 Task: Find connections with filter location Beersel with filter topic #ONOwith filter profile language German with filter current company Mahindra Finance with filter school AHMEDABAD jobs with filter industry Cosmetology and Barber Schools with filter service category Wealth Management with filter keywords title Office Manager
Action: Mouse moved to (508, 94)
Screenshot: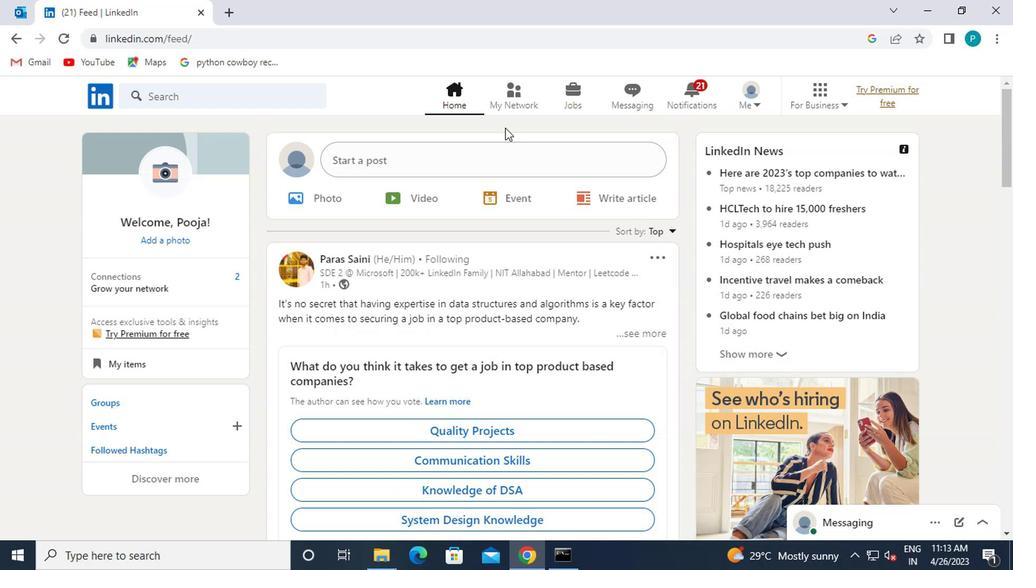 
Action: Mouse pressed left at (508, 94)
Screenshot: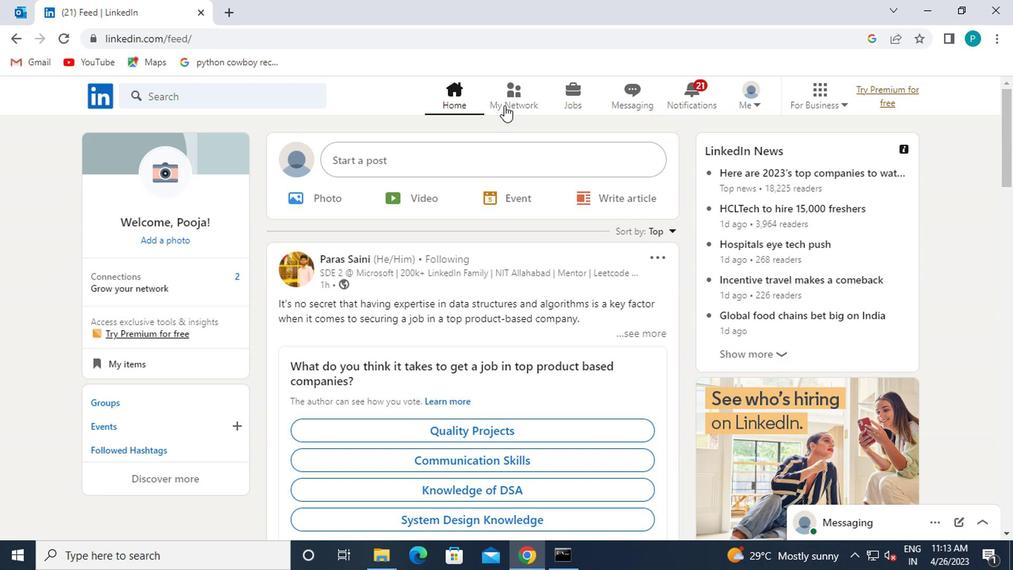
Action: Mouse moved to (168, 188)
Screenshot: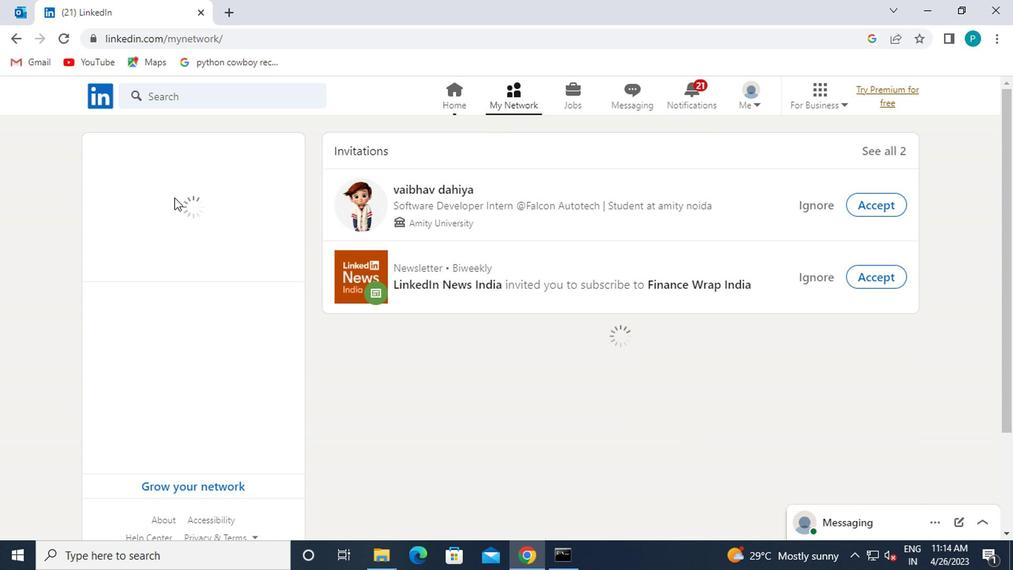 
Action: Mouse pressed left at (168, 188)
Screenshot: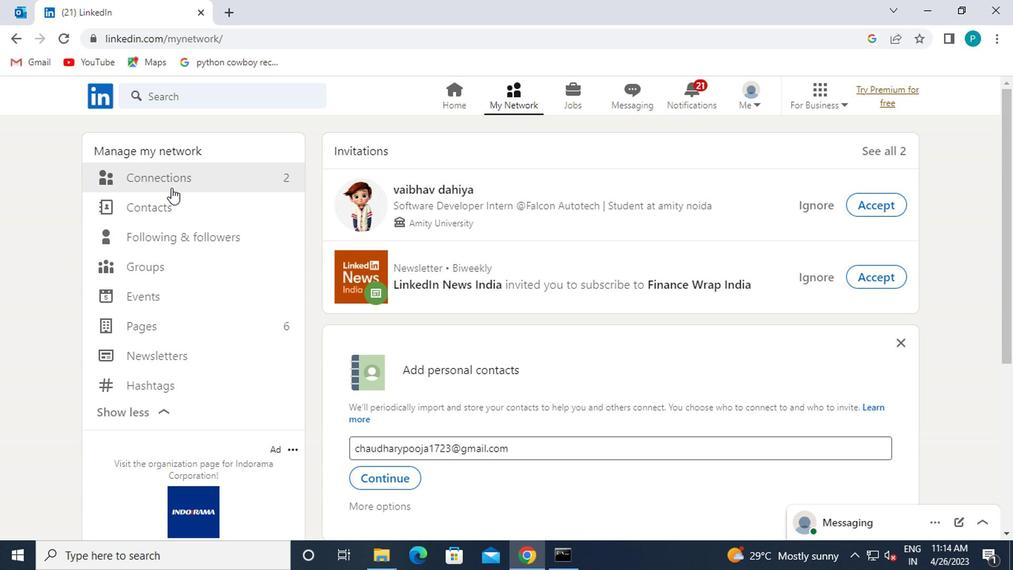 
Action: Mouse moved to (168, 182)
Screenshot: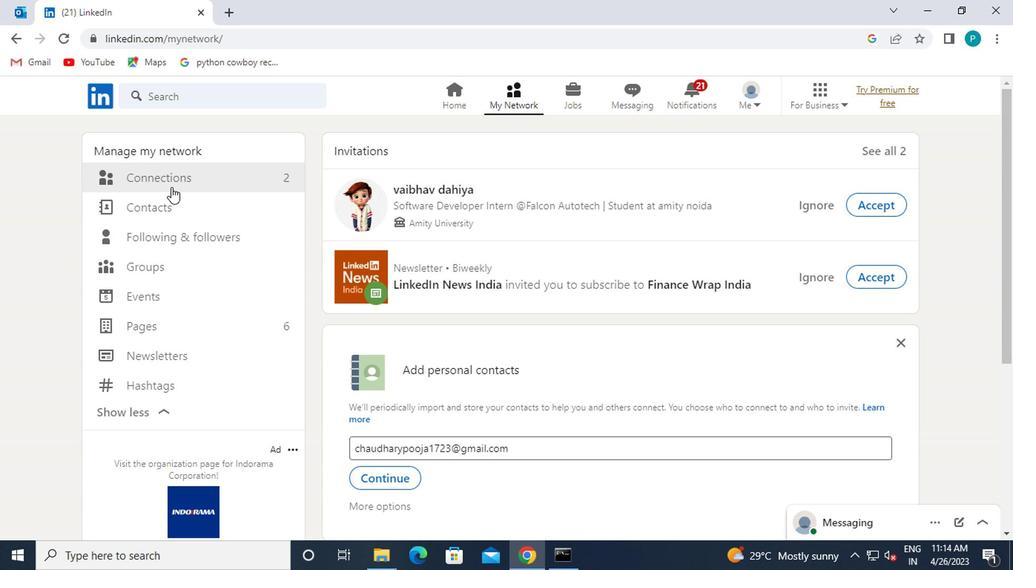 
Action: Mouse pressed left at (168, 182)
Screenshot: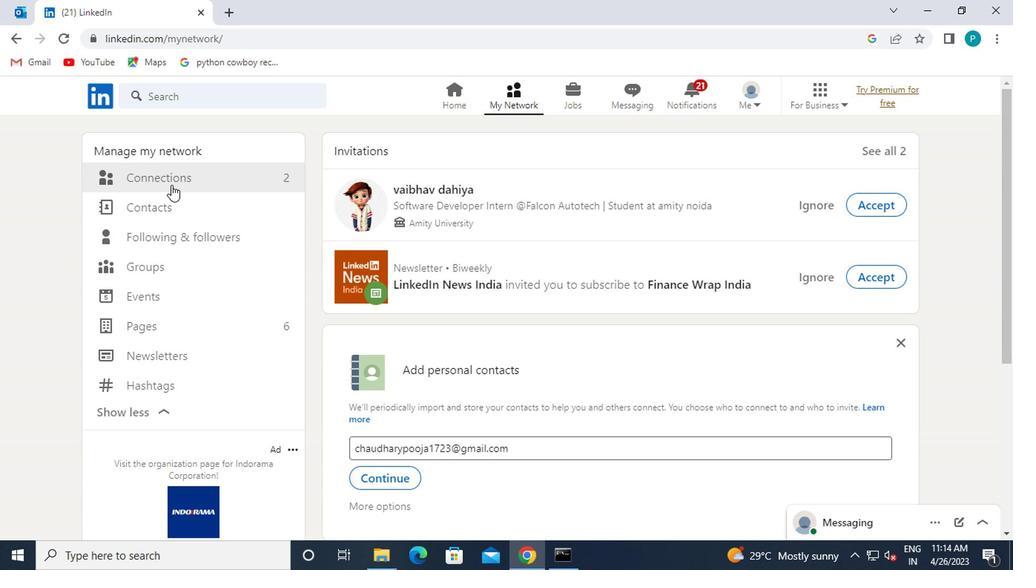 
Action: Mouse pressed left at (168, 182)
Screenshot: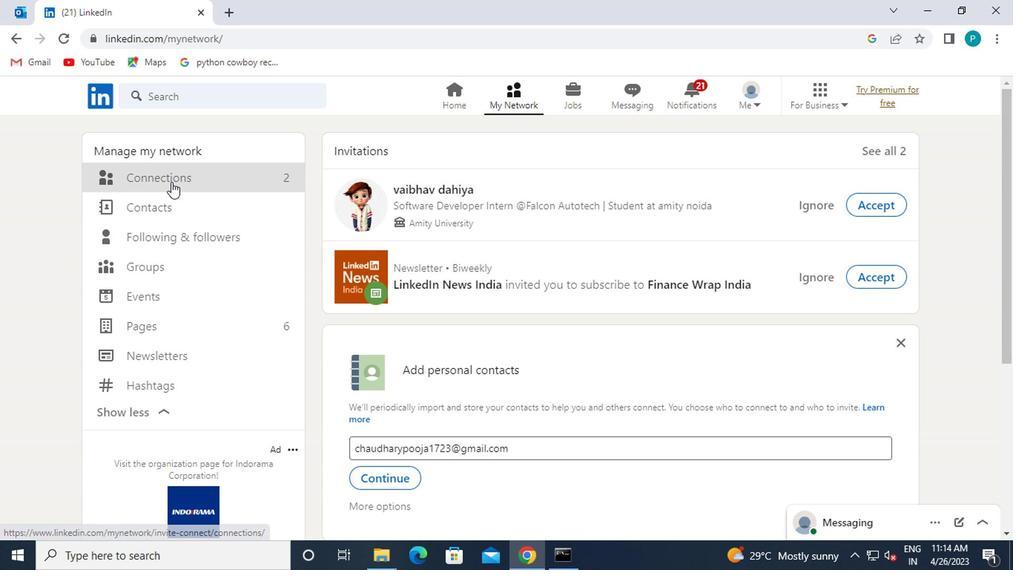 
Action: Mouse moved to (260, 174)
Screenshot: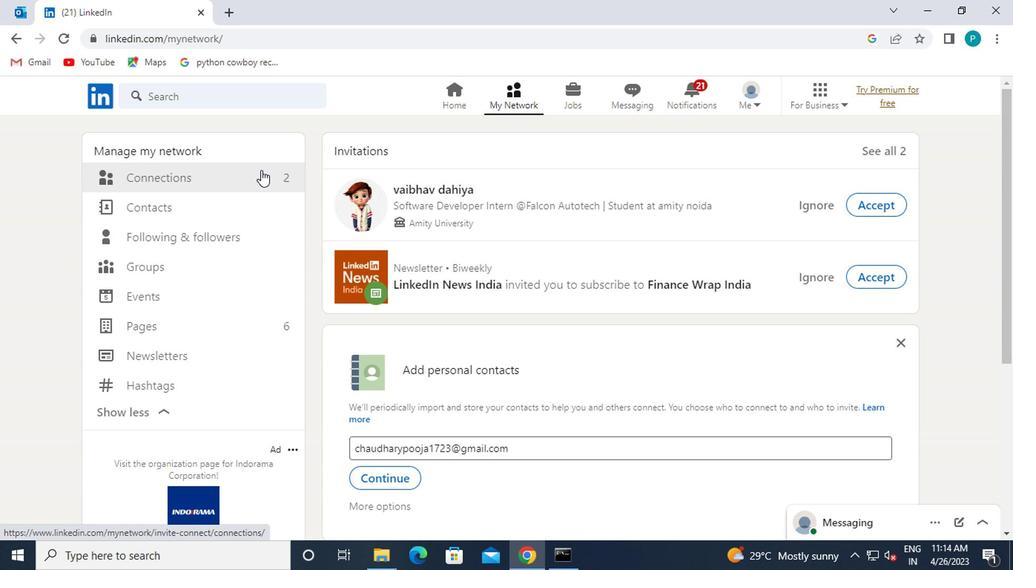 
Action: Mouse pressed left at (260, 174)
Screenshot: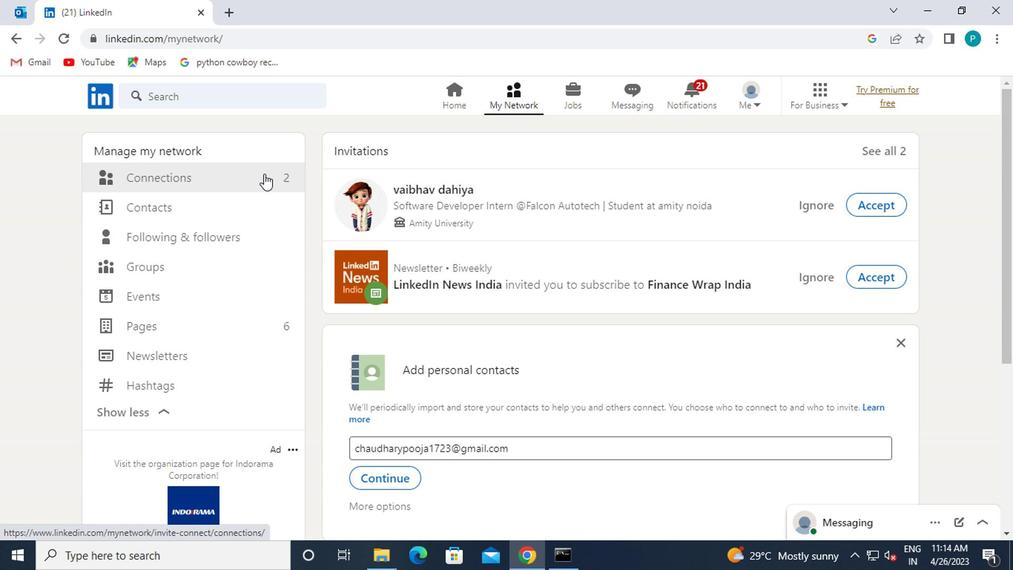 
Action: Mouse pressed left at (260, 174)
Screenshot: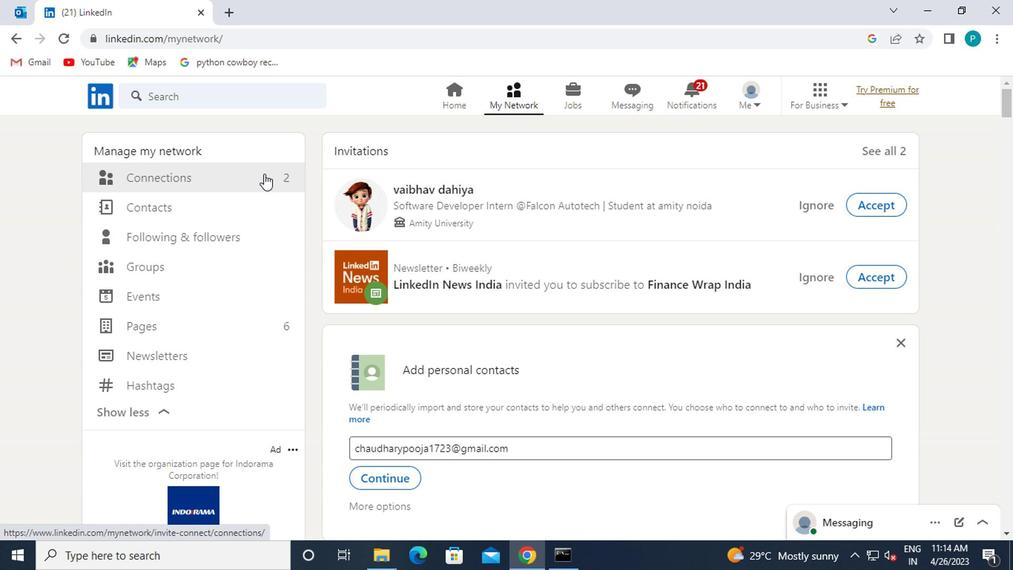 
Action: Mouse moved to (622, 182)
Screenshot: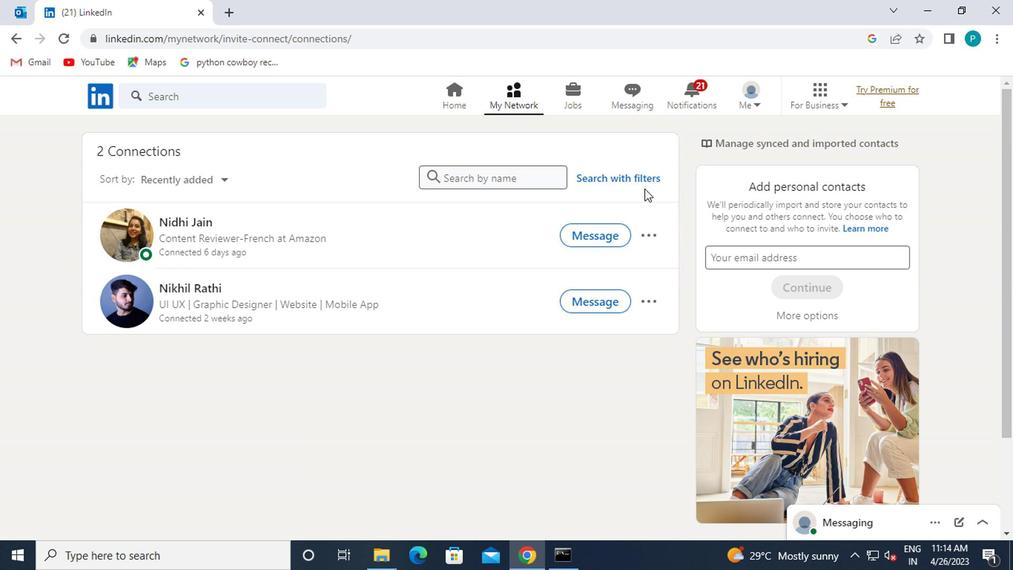 
Action: Mouse pressed left at (622, 182)
Screenshot: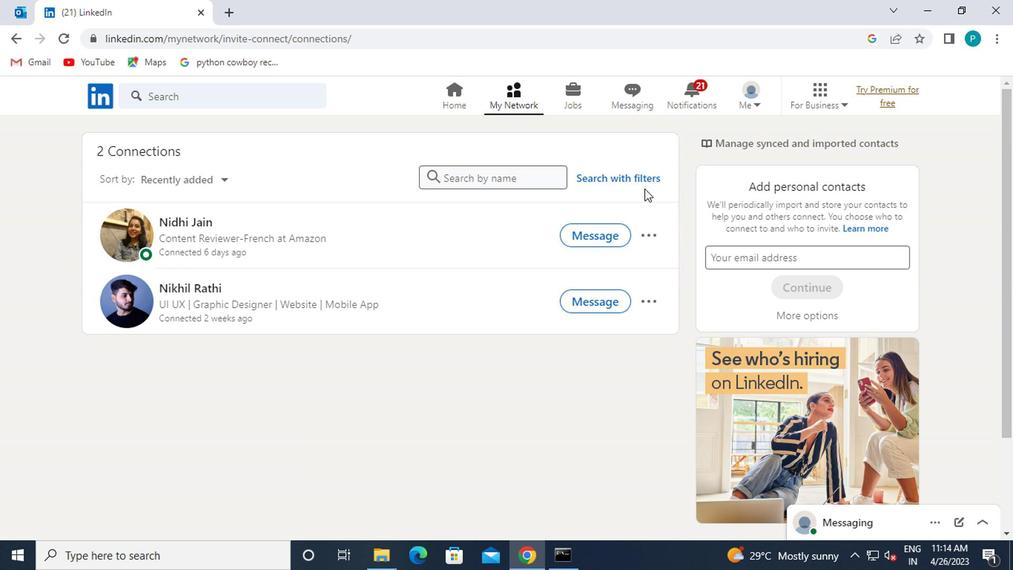 
Action: Mouse moved to (500, 142)
Screenshot: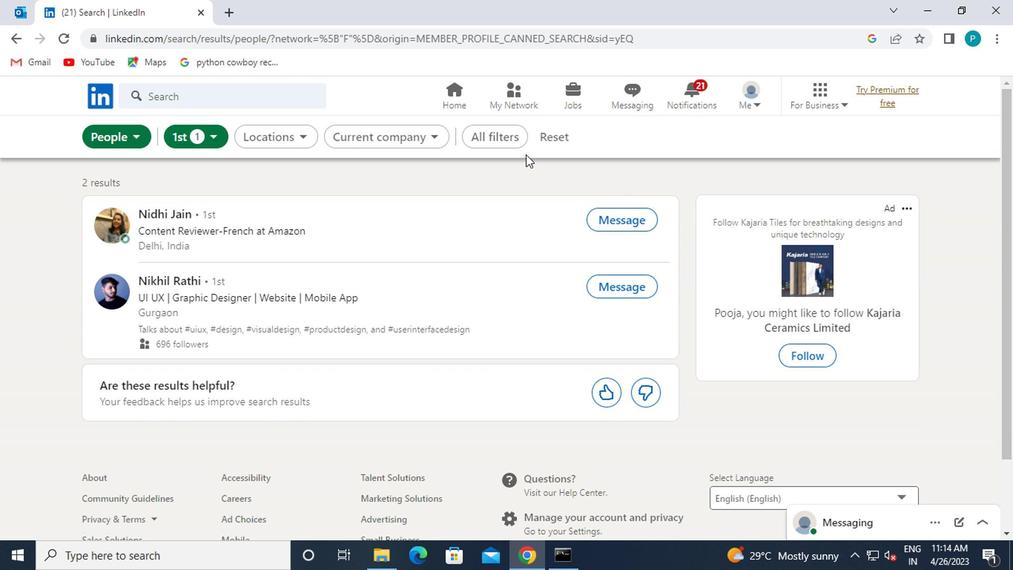 
Action: Mouse pressed left at (500, 142)
Screenshot: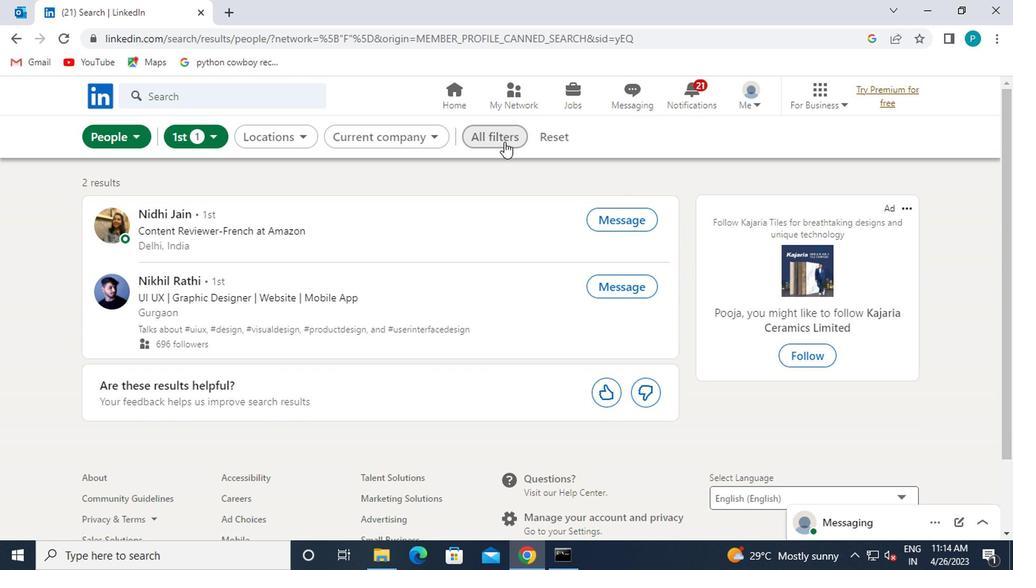 
Action: Mouse moved to (715, 293)
Screenshot: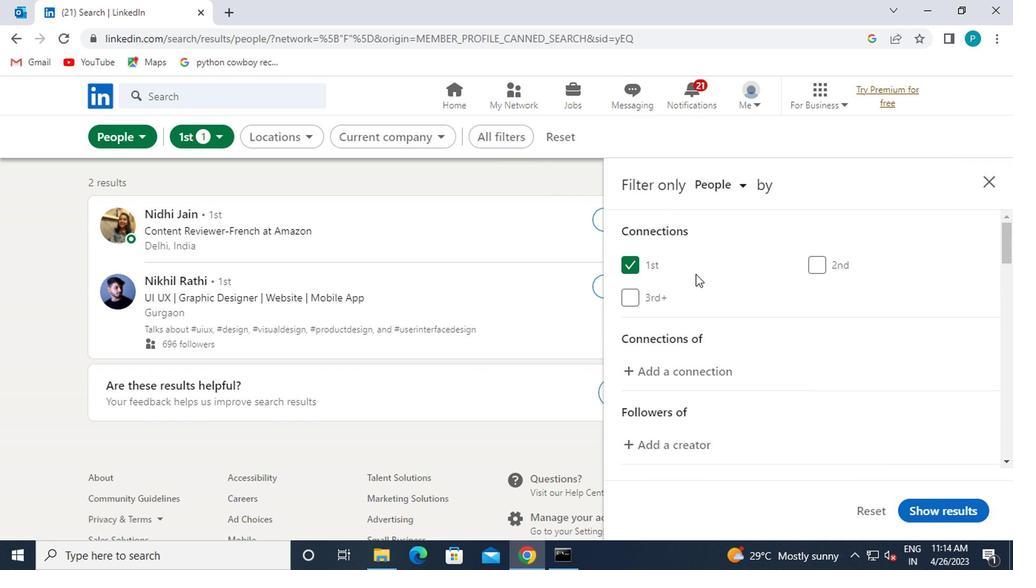 
Action: Mouse scrolled (715, 292) with delta (0, -1)
Screenshot: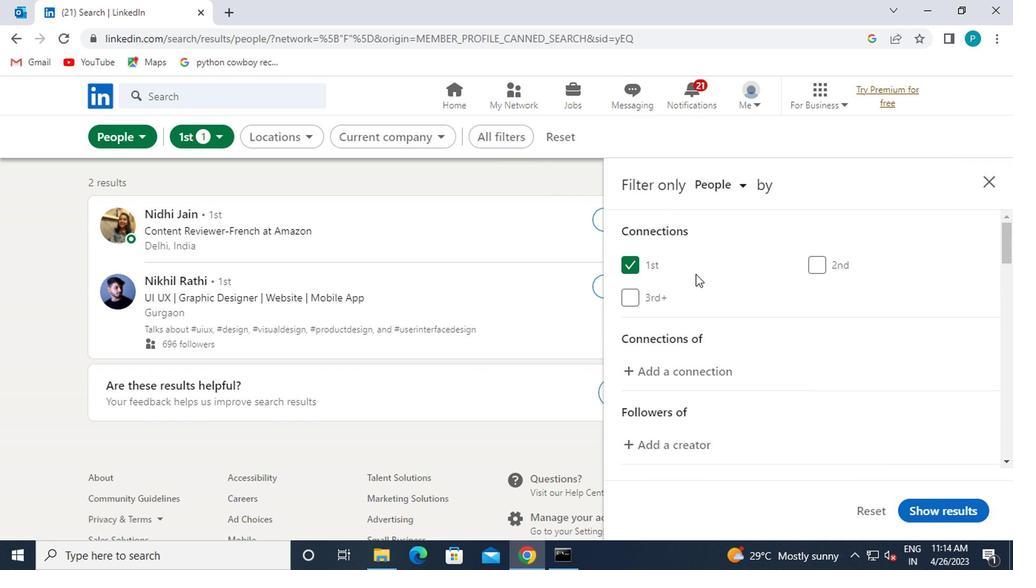 
Action: Mouse moved to (715, 294)
Screenshot: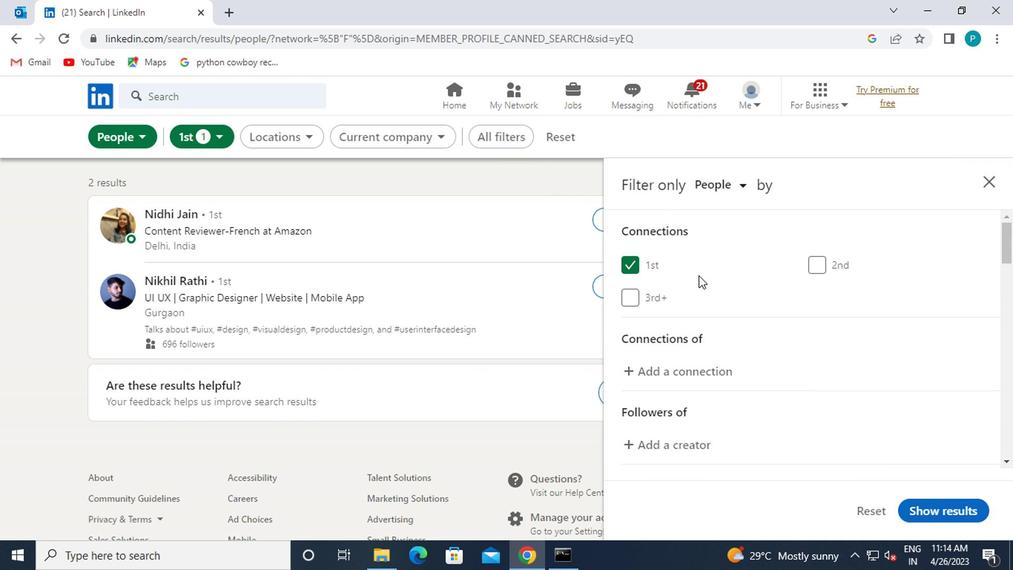 
Action: Mouse scrolled (715, 294) with delta (0, 0)
Screenshot: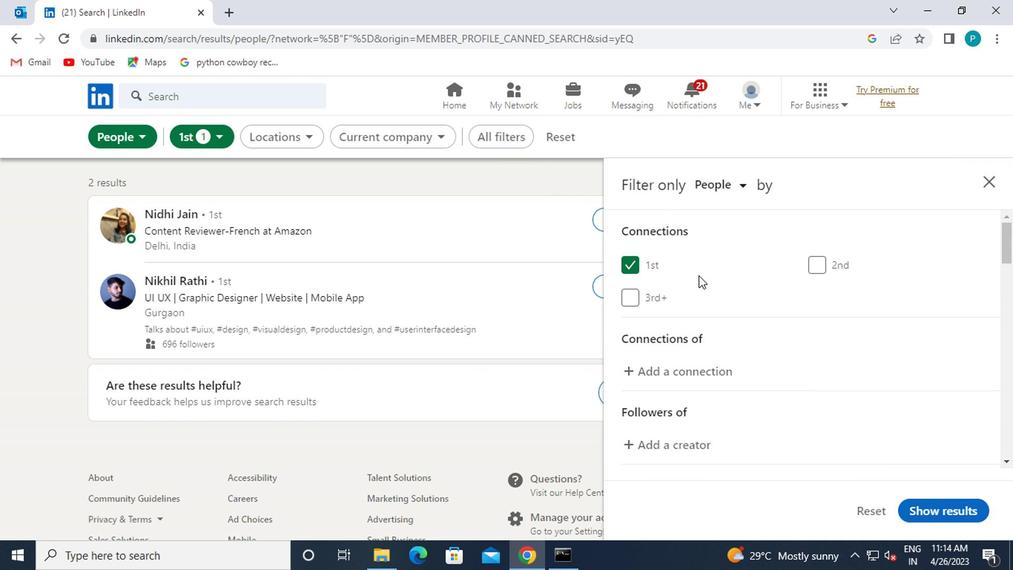 
Action: Mouse moved to (717, 298)
Screenshot: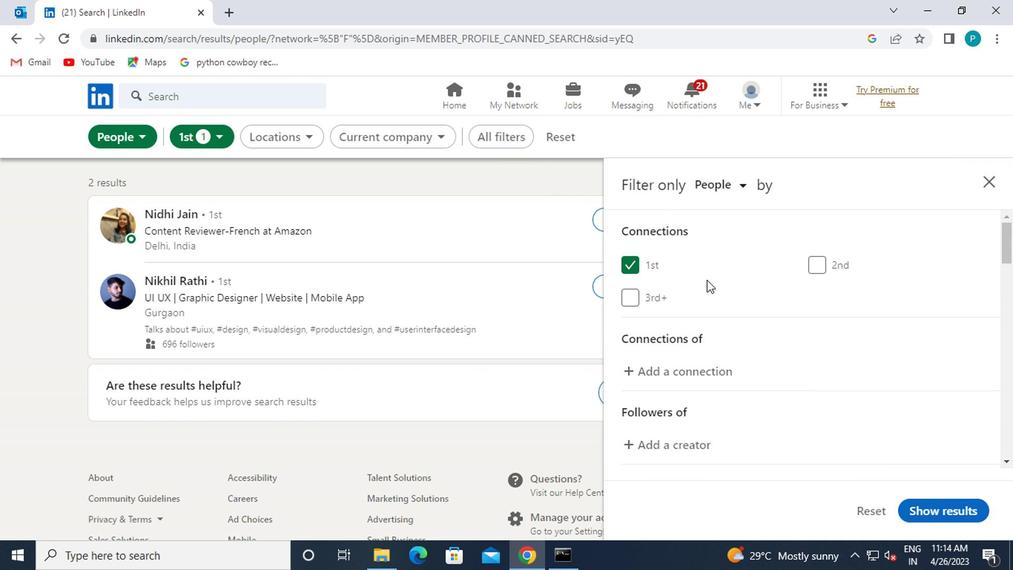 
Action: Mouse scrolled (717, 297) with delta (0, -1)
Screenshot: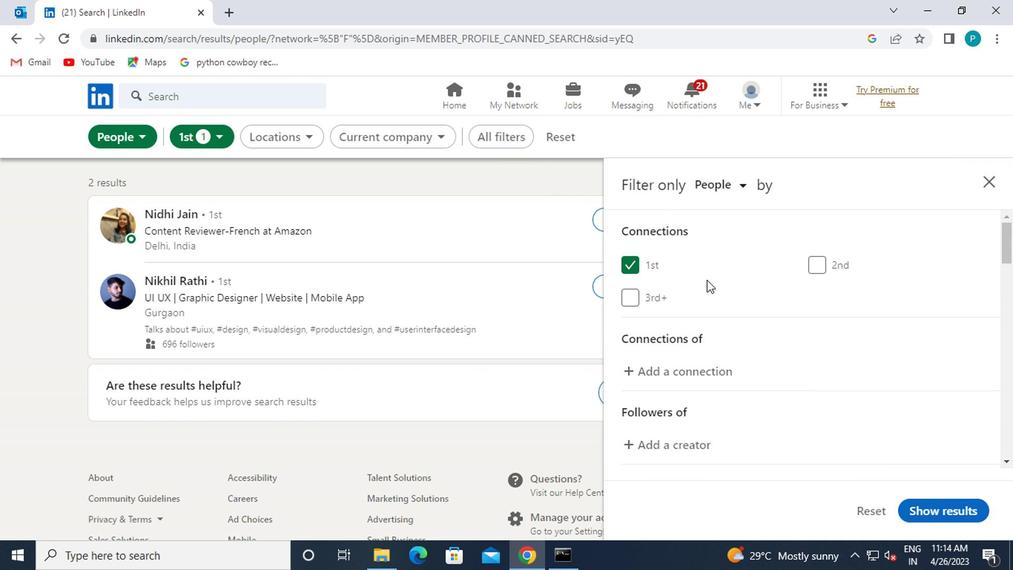 
Action: Mouse moved to (823, 353)
Screenshot: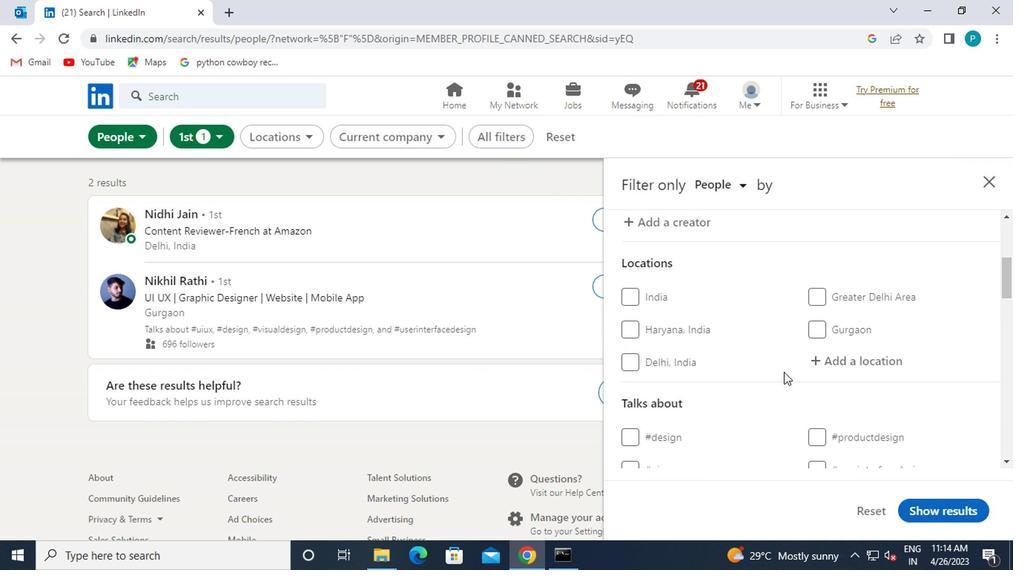 
Action: Mouse pressed left at (823, 353)
Screenshot: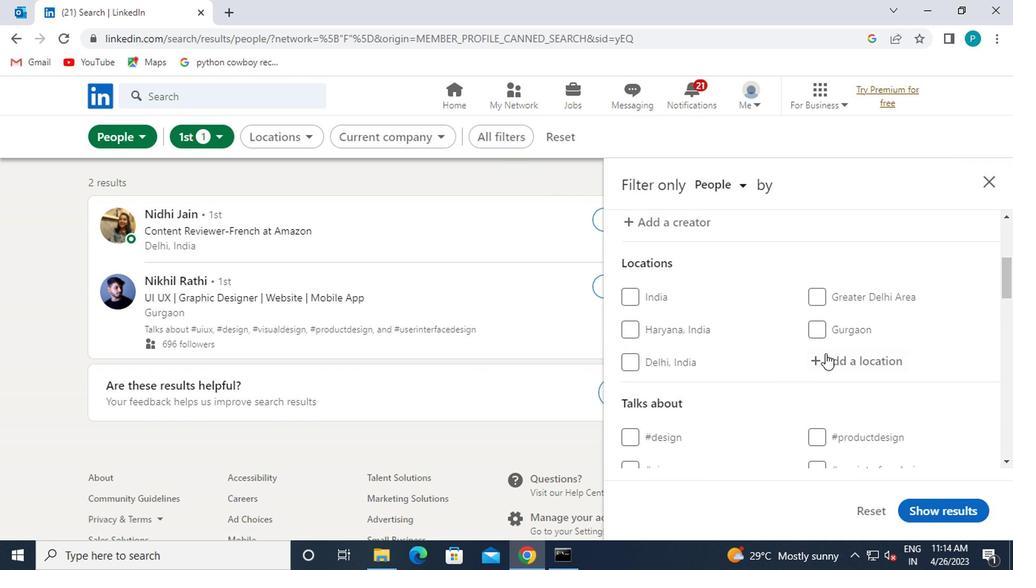 
Action: Mouse moved to (781, 363)
Screenshot: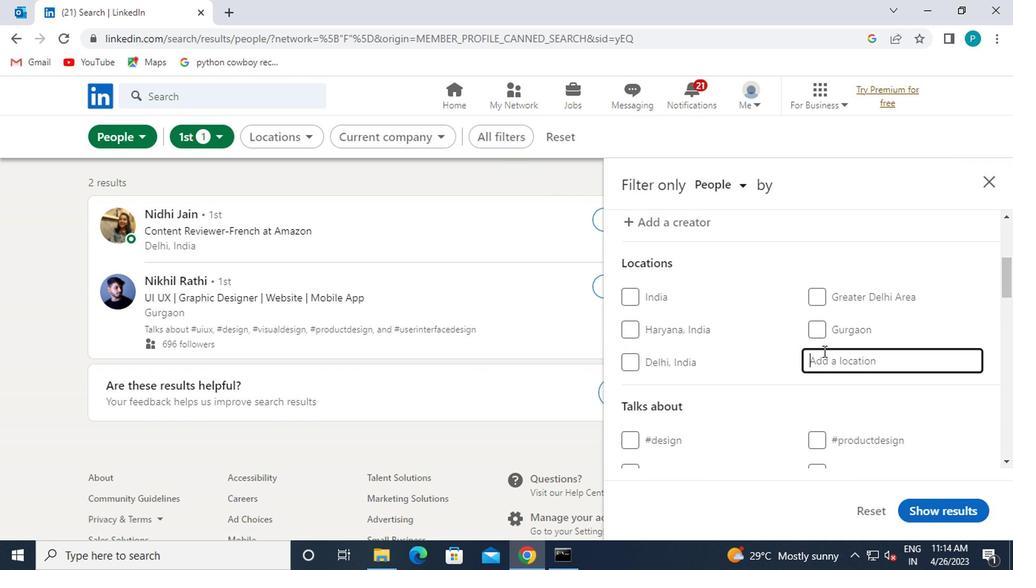 
Action: Key pressed <Key.caps_lock>b<Key.caps_lock>eersel
Screenshot: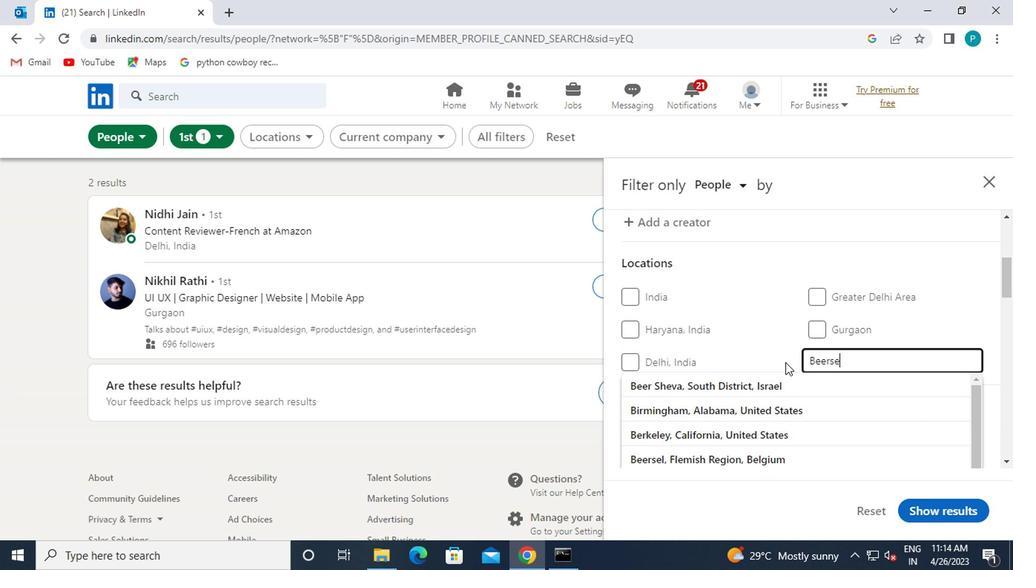
Action: Mouse moved to (774, 368)
Screenshot: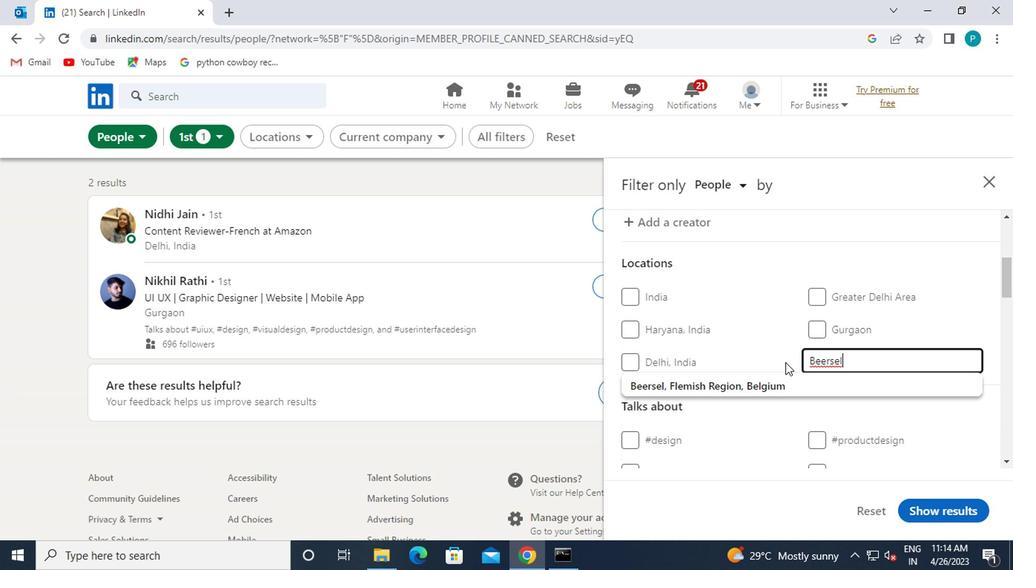
Action: Key pressed <Key.enter>
Screenshot: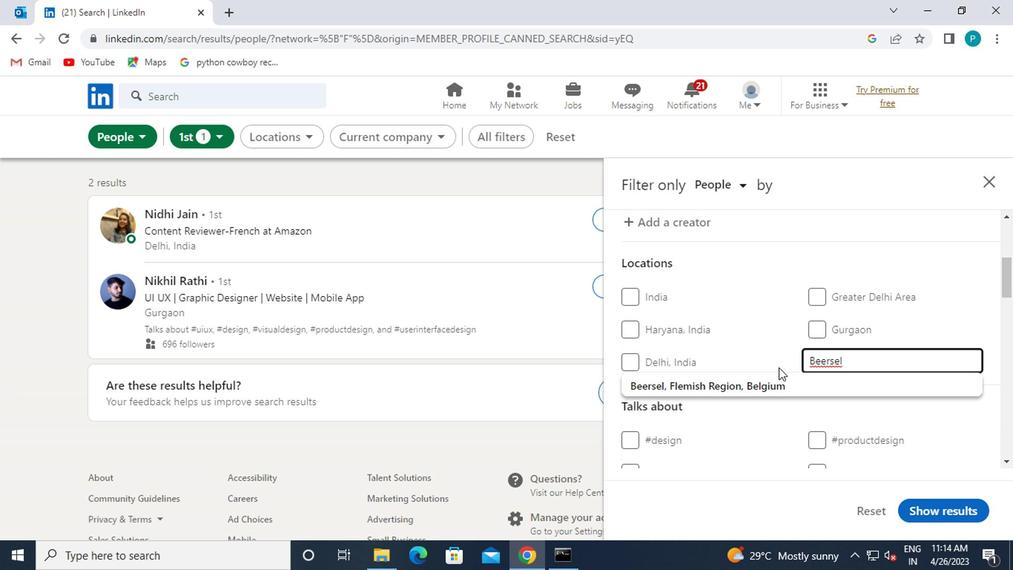 
Action: Mouse moved to (774, 368)
Screenshot: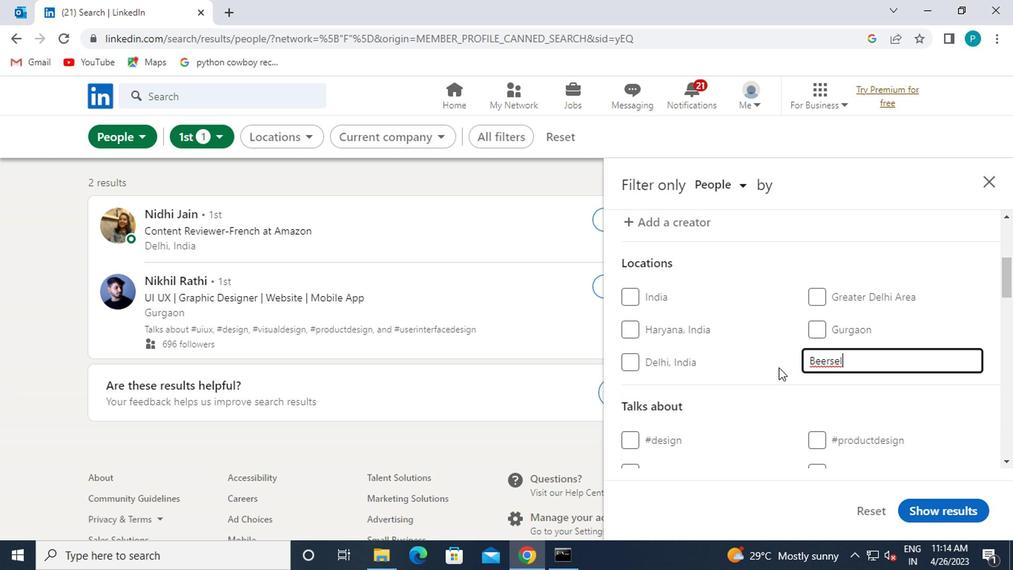 
Action: Mouse scrolled (774, 368) with delta (0, 0)
Screenshot: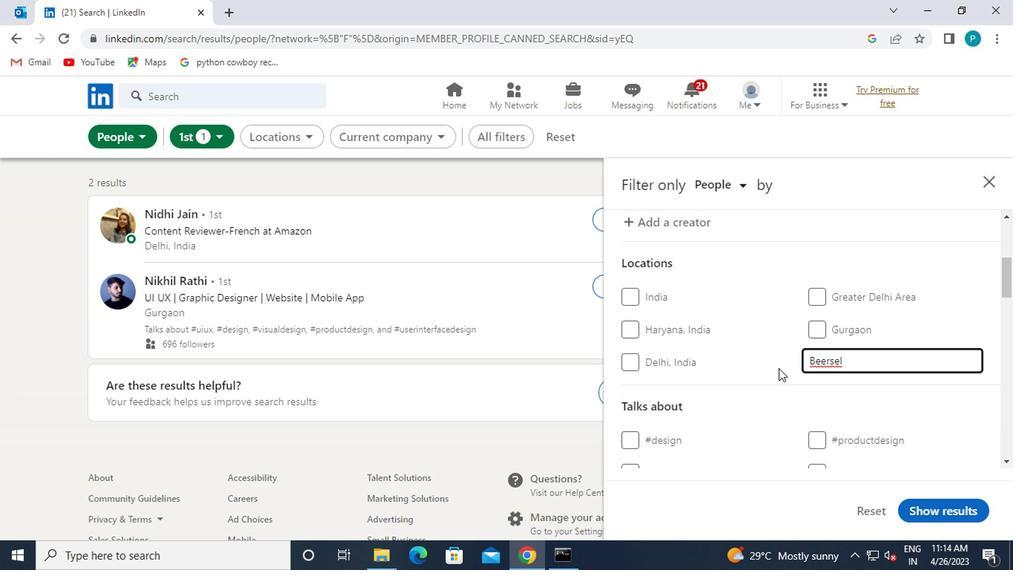 
Action: Mouse scrolled (774, 368) with delta (0, 0)
Screenshot: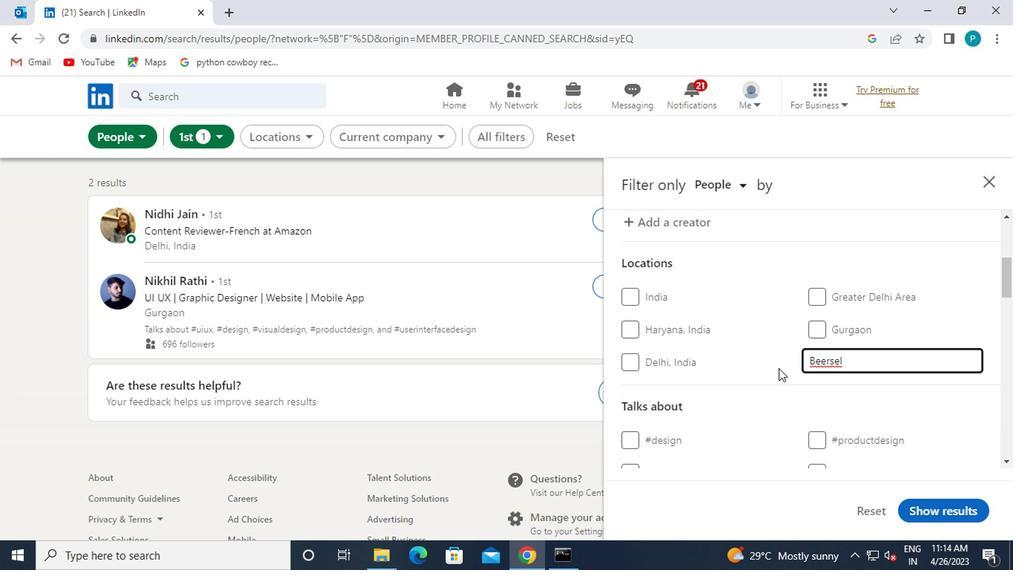 
Action: Mouse moved to (774, 368)
Screenshot: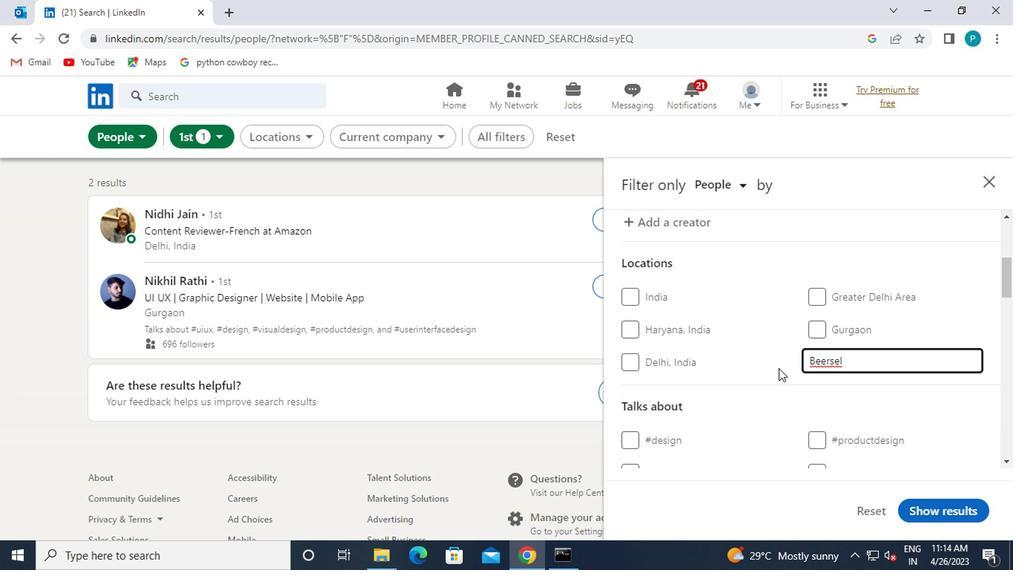 
Action: Mouse scrolled (774, 368) with delta (0, 0)
Screenshot: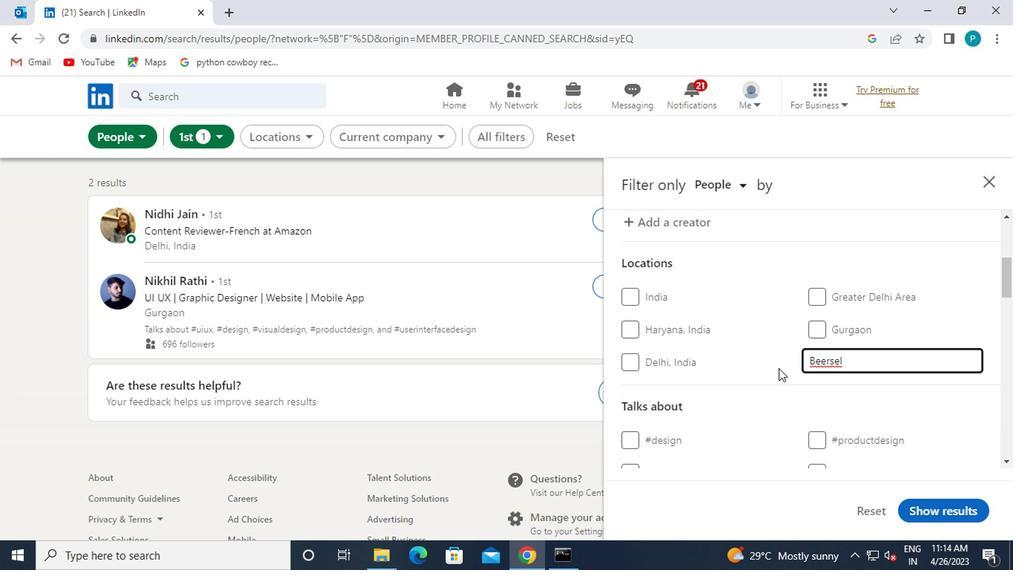 
Action: Mouse moved to (818, 295)
Screenshot: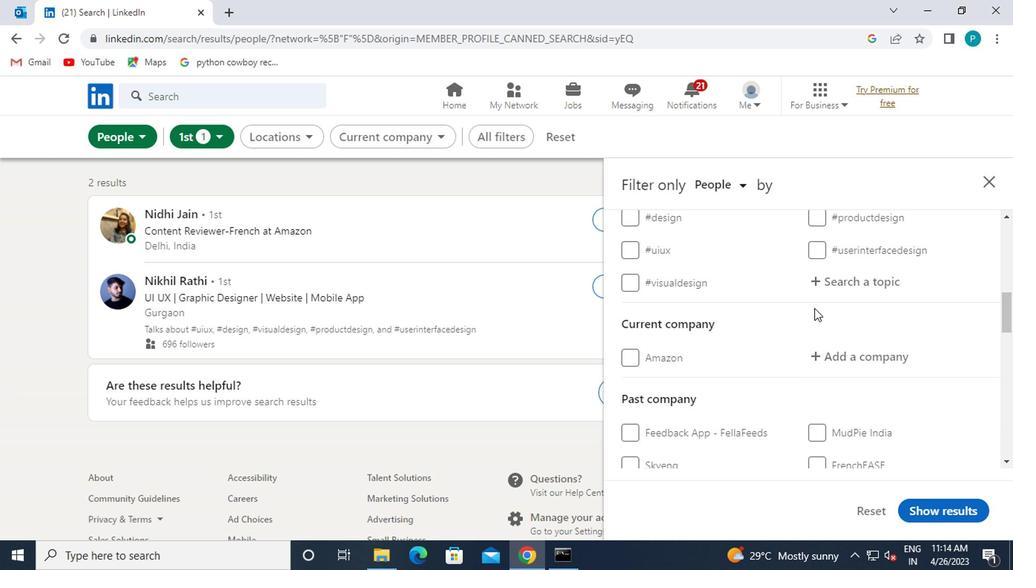
Action: Mouse pressed left at (818, 295)
Screenshot: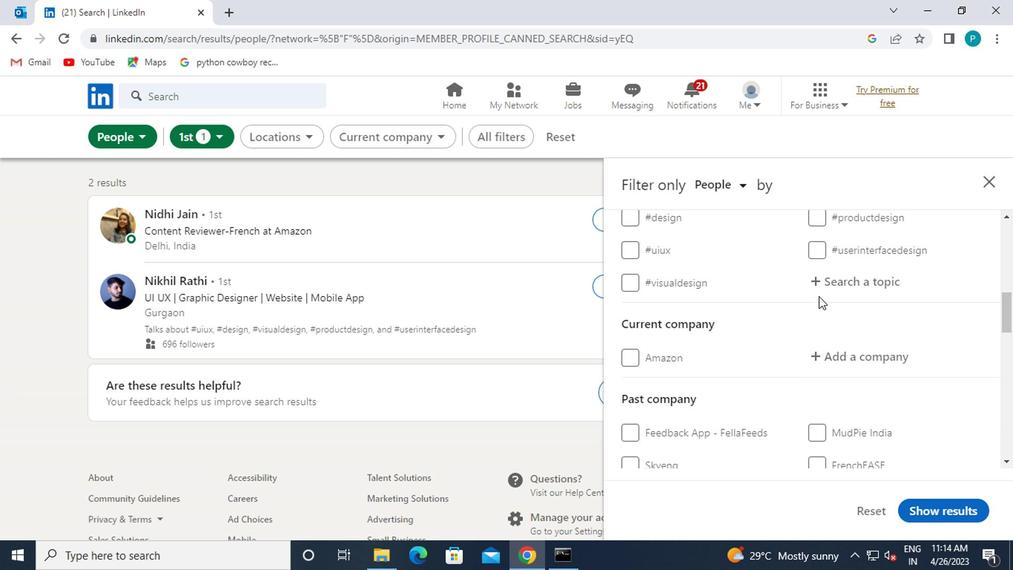 
Action: Mouse moved to (818, 288)
Screenshot: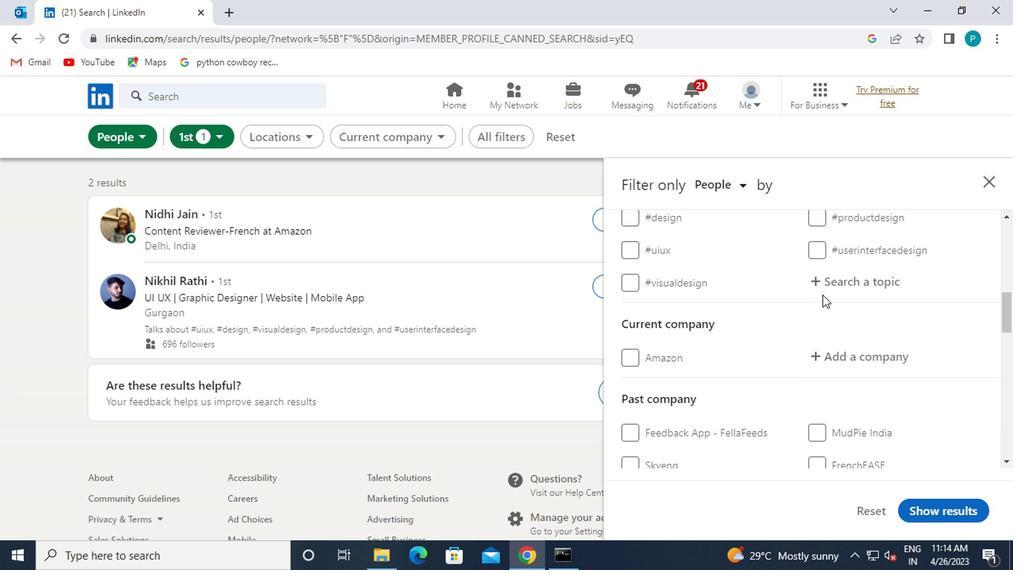 
Action: Mouse pressed left at (818, 288)
Screenshot: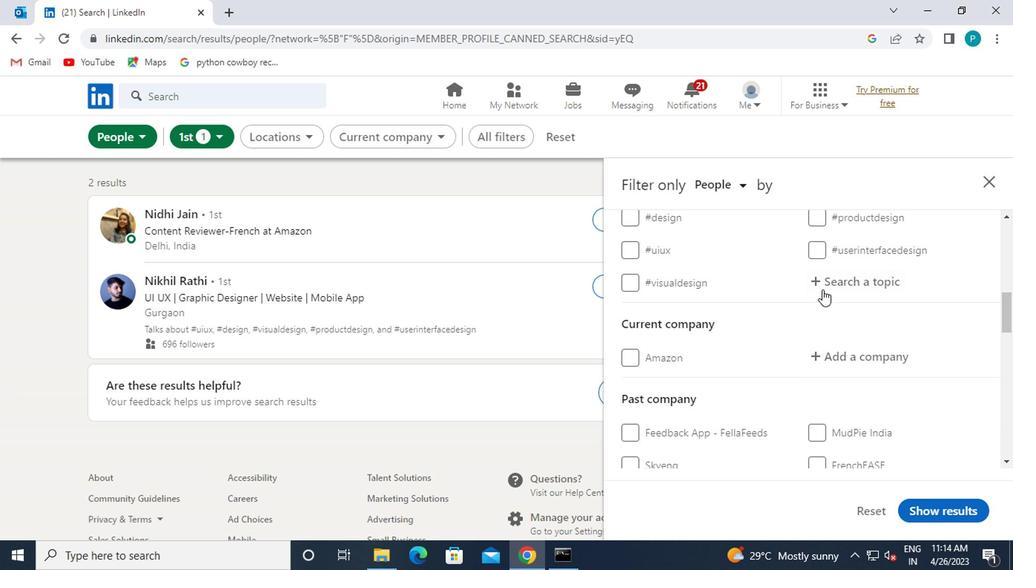 
Action: Mouse moved to (814, 289)
Screenshot: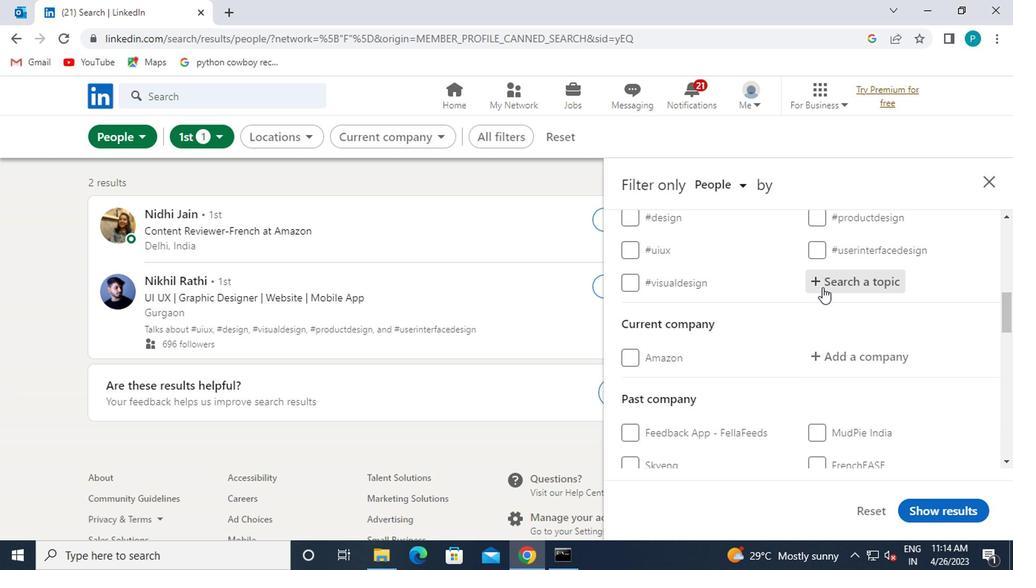 
Action: Key pressed <Key.shift><Key.shift><Key.shift>#<Key.caps_lock>O<Key.caps_lock><Key.caps_lock>NO
Screenshot: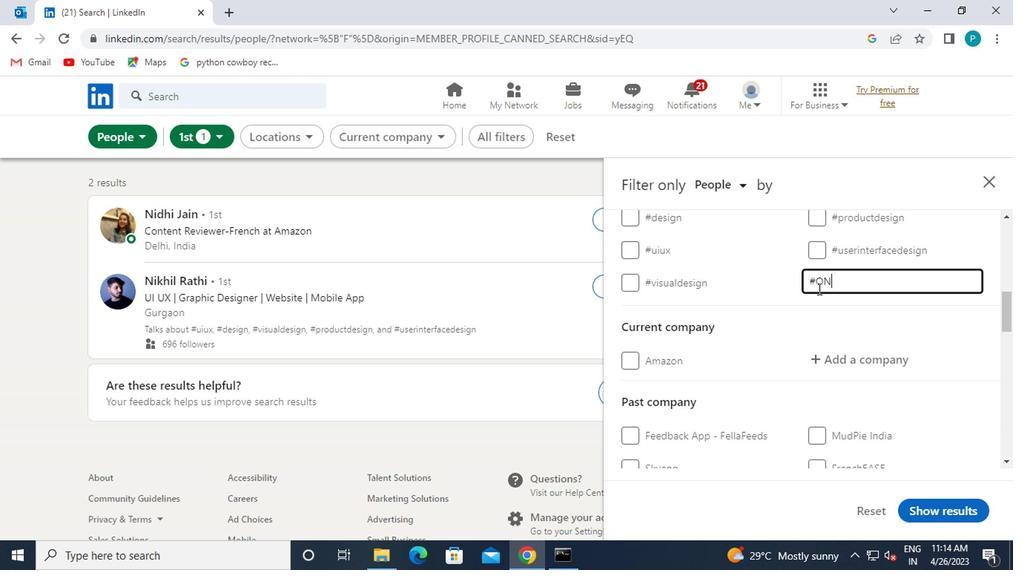 
Action: Mouse moved to (778, 304)
Screenshot: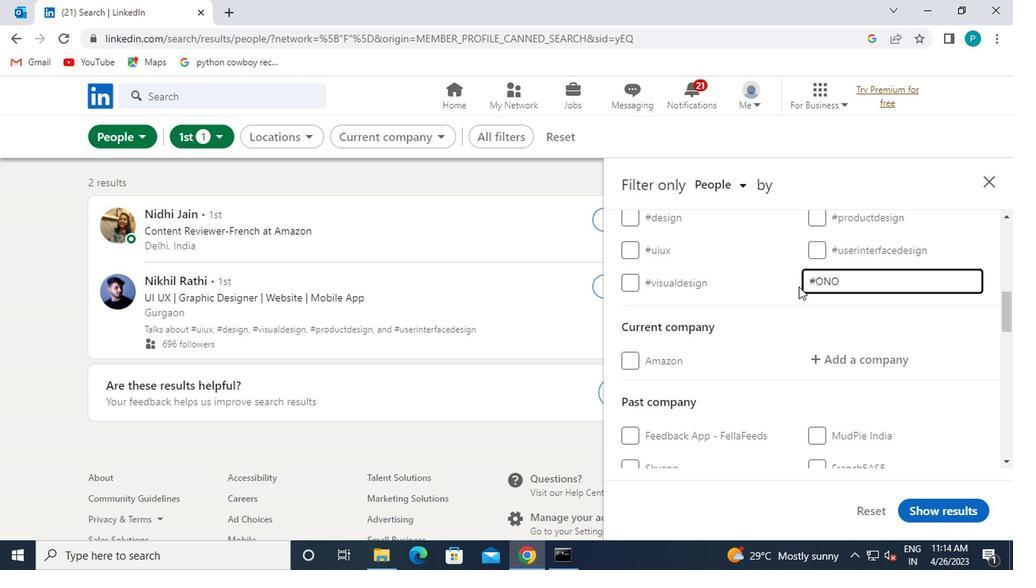 
Action: Mouse scrolled (778, 303) with delta (0, -1)
Screenshot: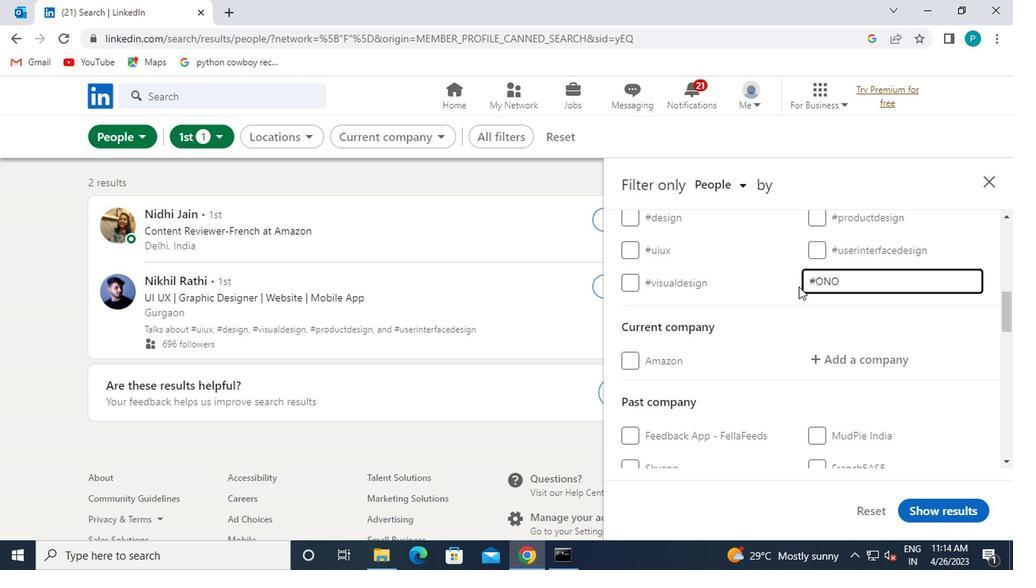 
Action: Mouse moved to (778, 306)
Screenshot: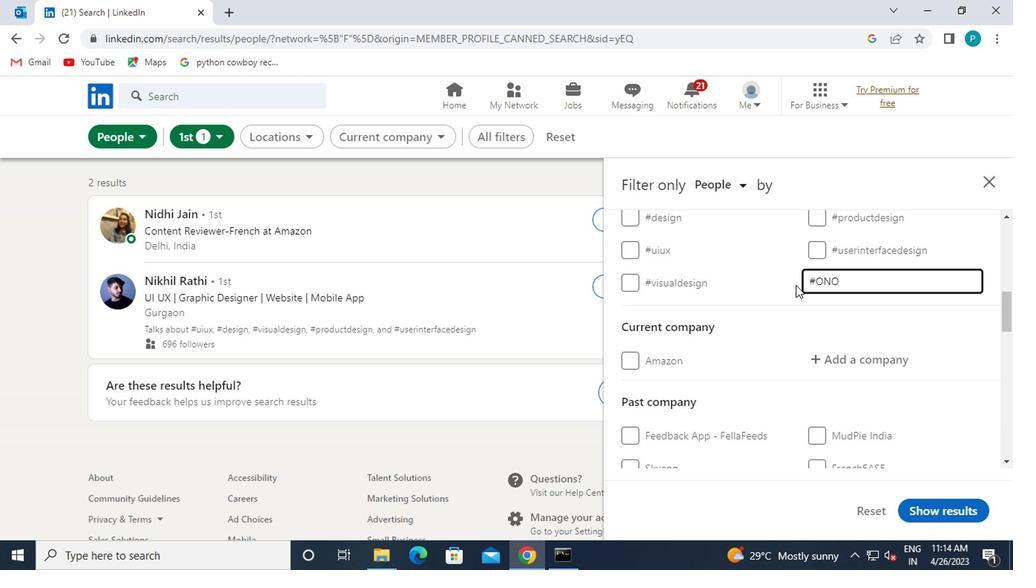 
Action: Mouse scrolled (778, 305) with delta (0, -1)
Screenshot: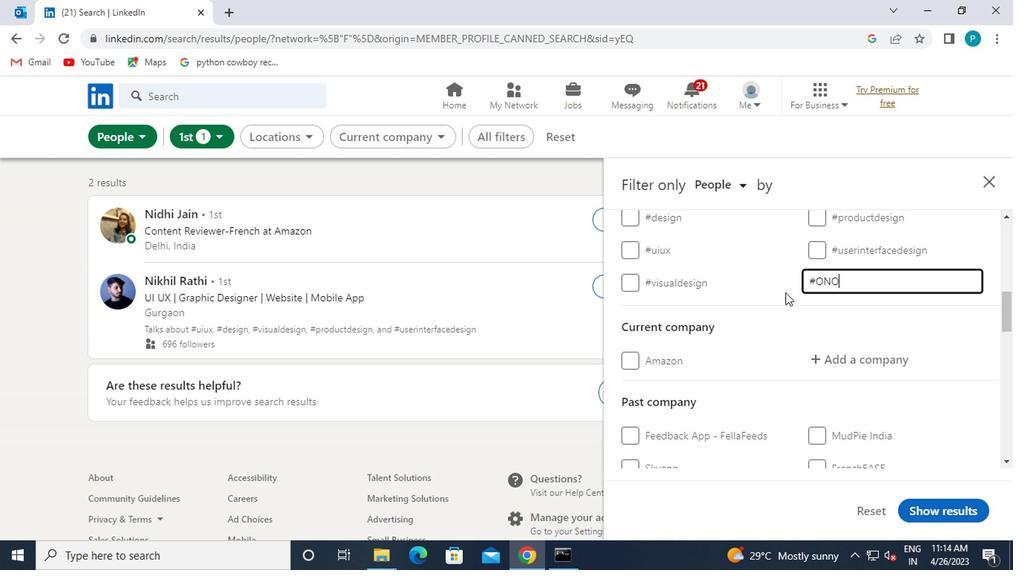 
Action: Mouse moved to (801, 324)
Screenshot: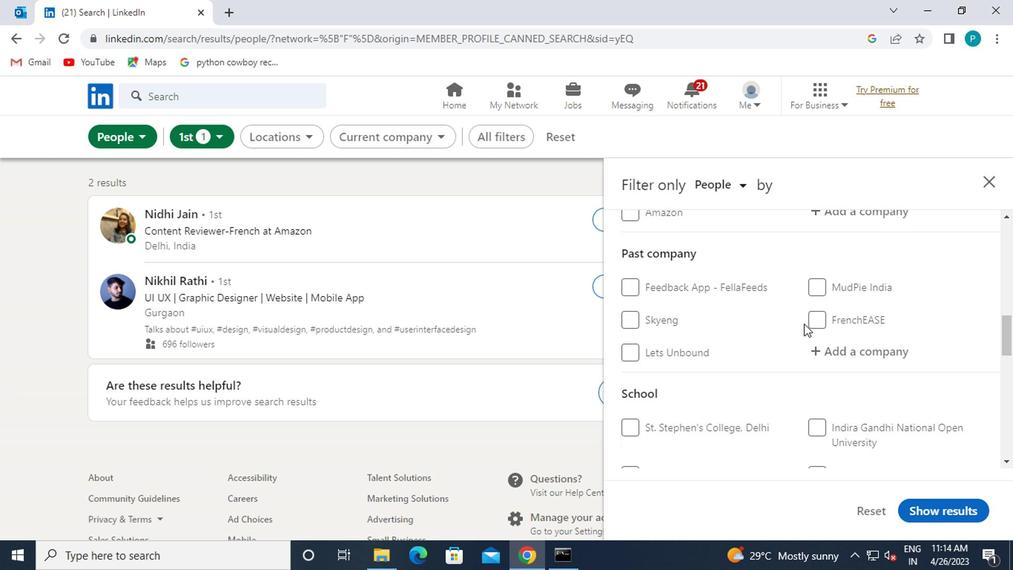 
Action: Mouse scrolled (801, 325) with delta (0, 0)
Screenshot: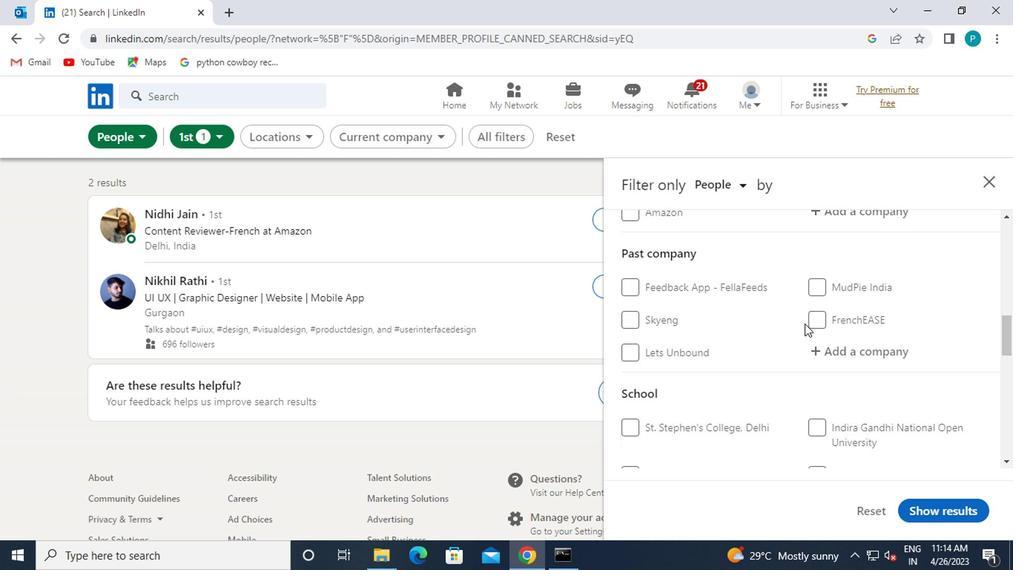 
Action: Mouse moved to (826, 293)
Screenshot: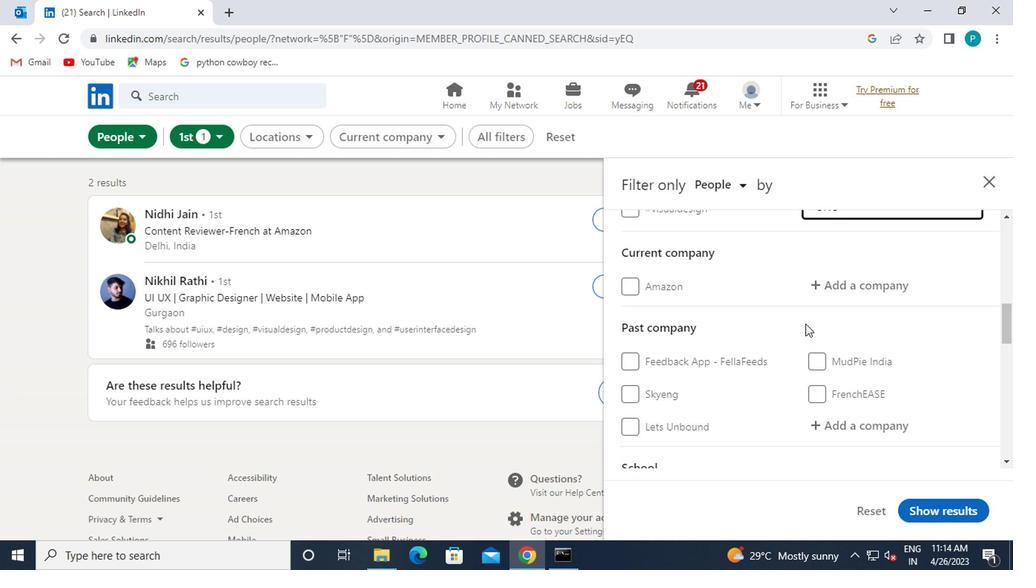 
Action: Mouse pressed left at (826, 293)
Screenshot: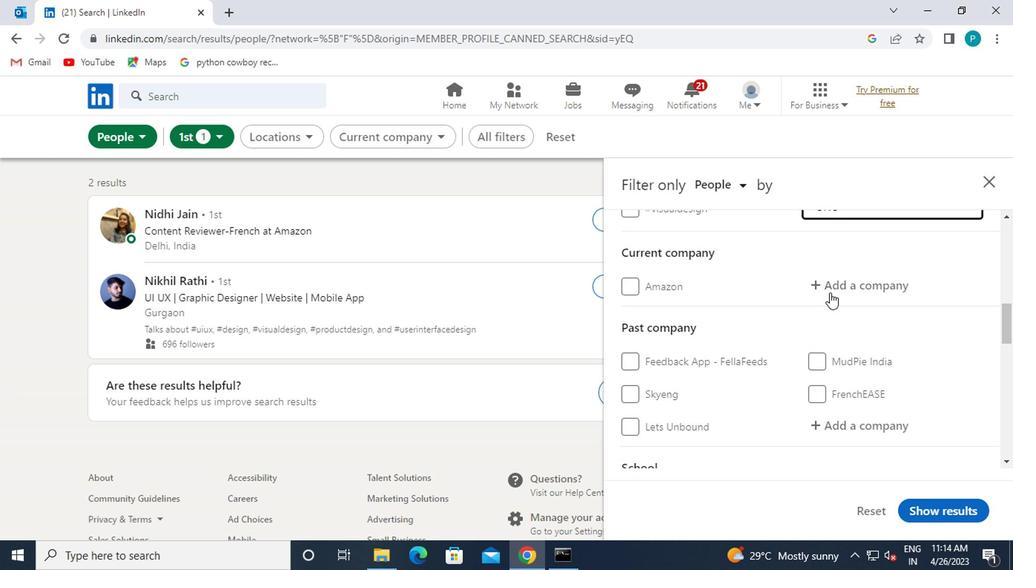 
Action: Mouse moved to (827, 295)
Screenshot: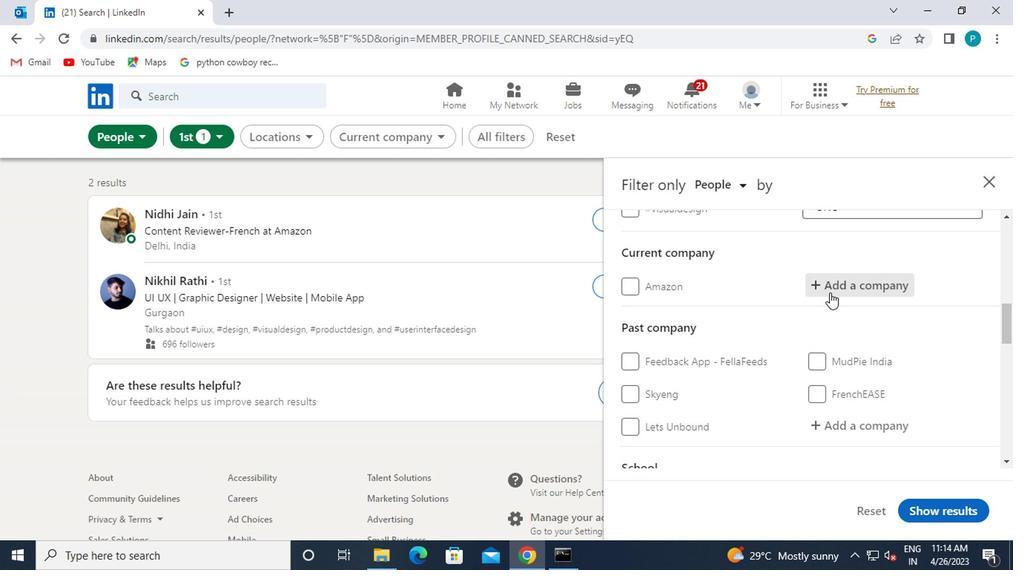 
Action: Key pressed MA<Key.backspace><Key.caps_lock>AHI
Screenshot: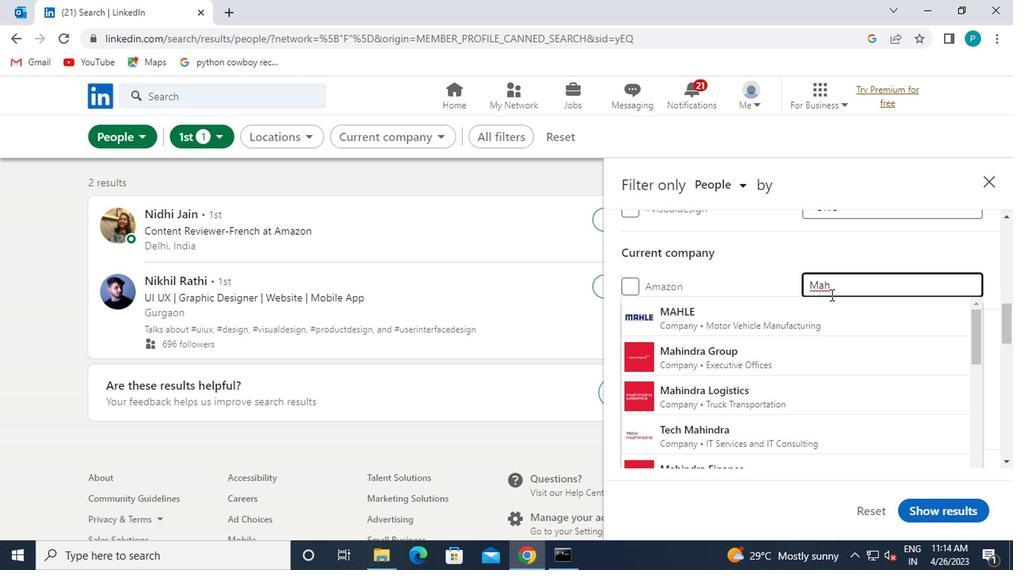 
Action: Mouse moved to (774, 429)
Screenshot: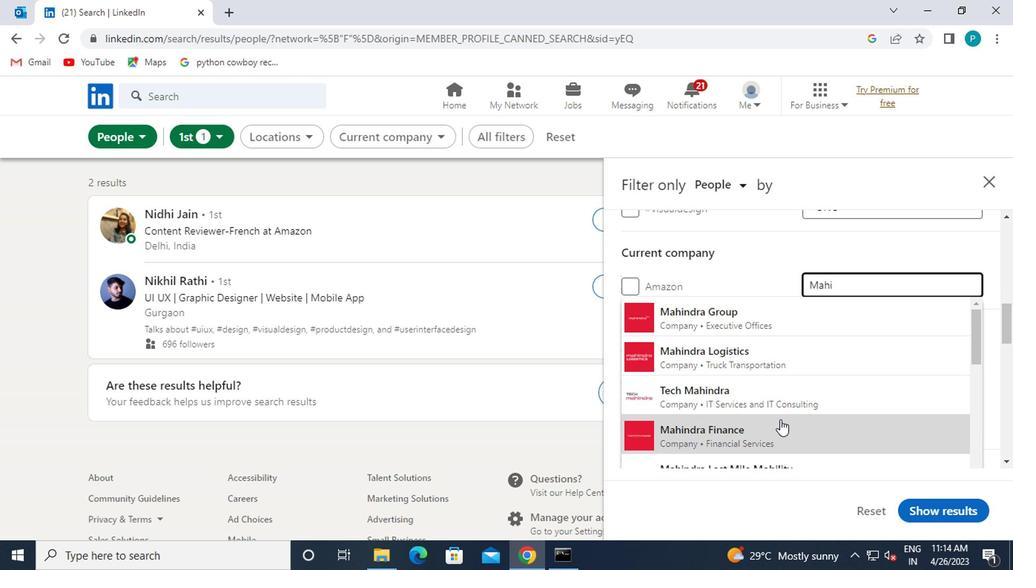 
Action: Mouse pressed left at (774, 429)
Screenshot: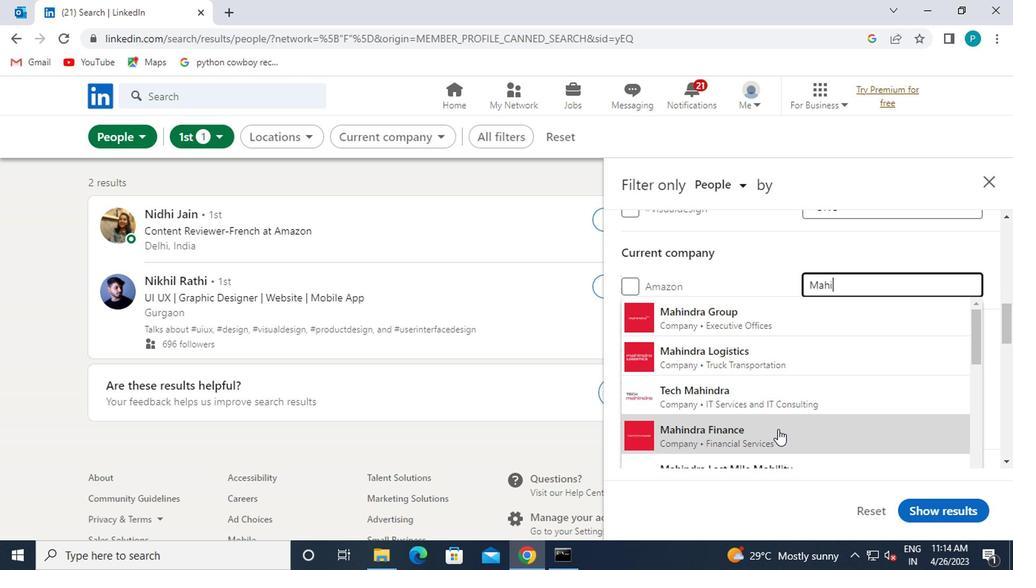 
Action: Mouse moved to (766, 412)
Screenshot: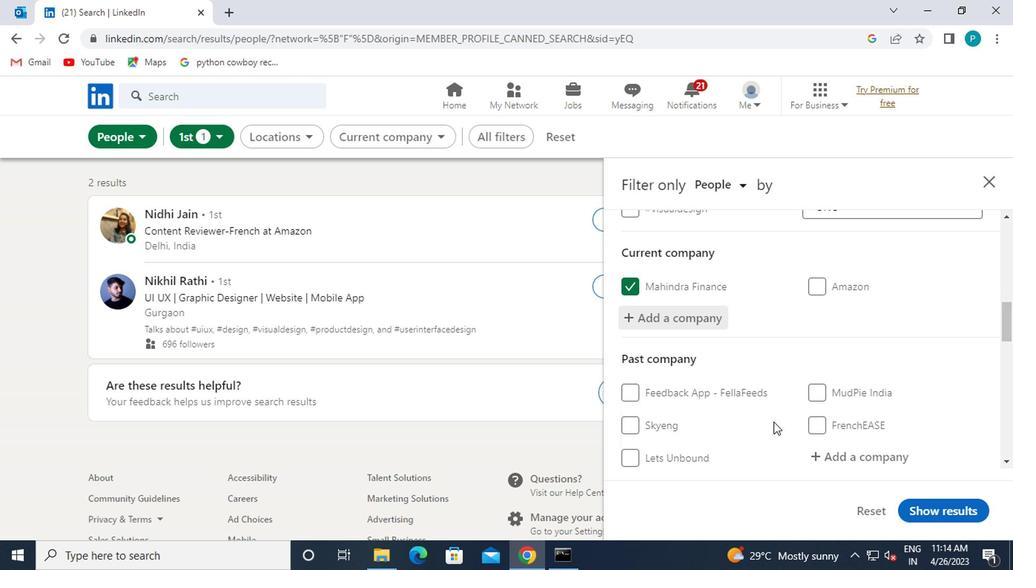 
Action: Mouse scrolled (766, 411) with delta (0, -1)
Screenshot: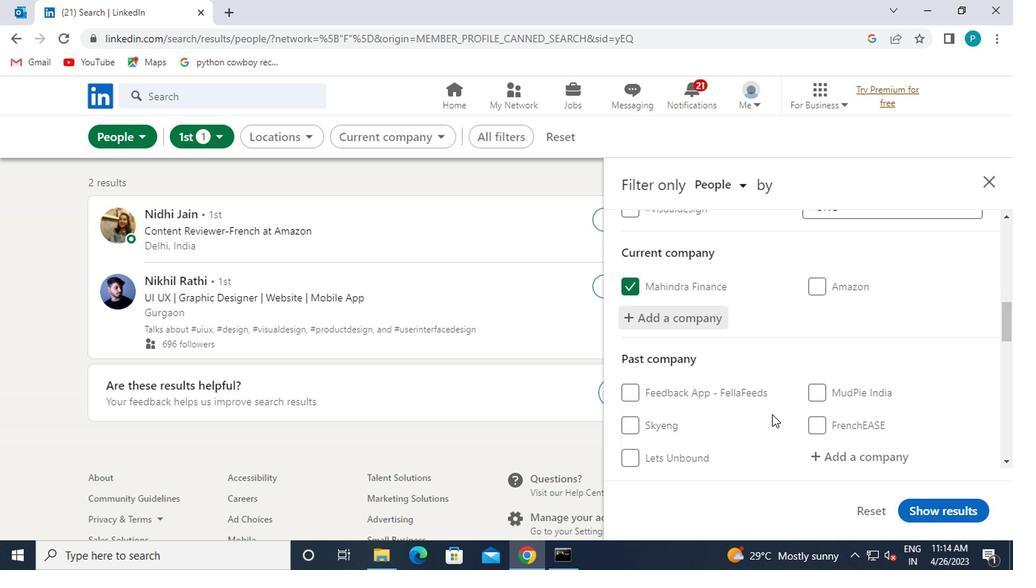 
Action: Mouse scrolled (766, 411) with delta (0, -1)
Screenshot: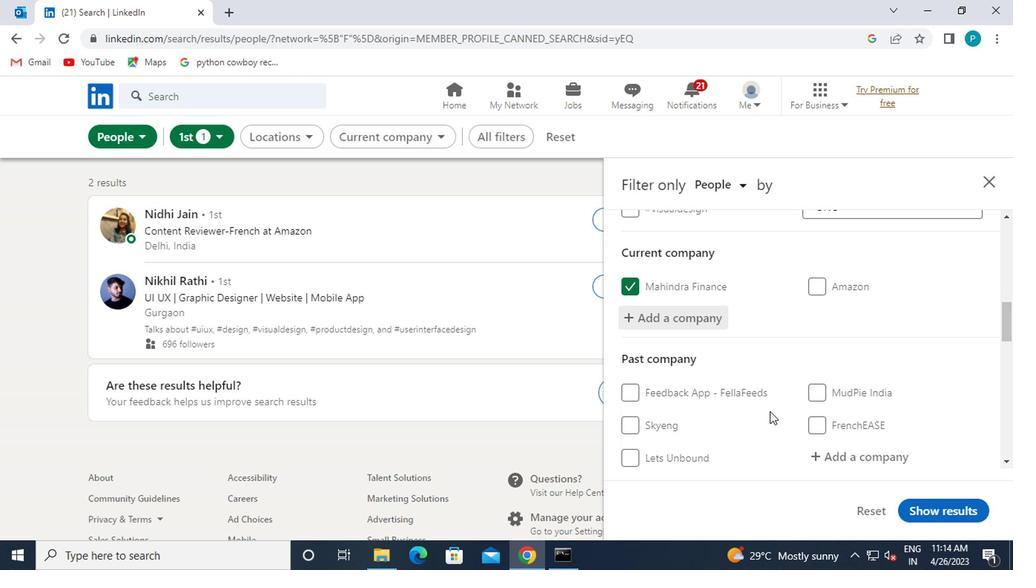 
Action: Mouse moved to (745, 391)
Screenshot: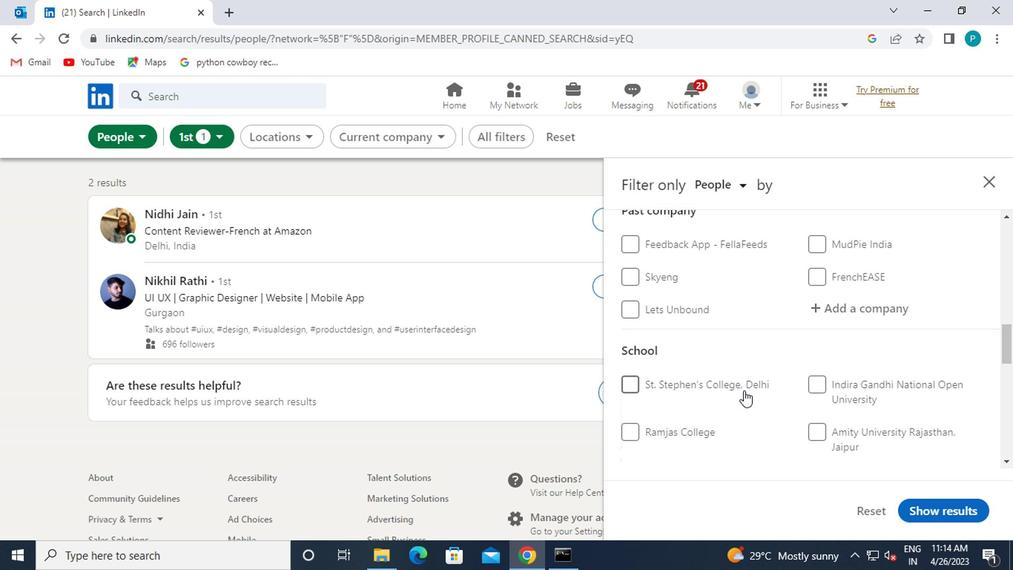 
Action: Mouse scrolled (745, 390) with delta (0, 0)
Screenshot: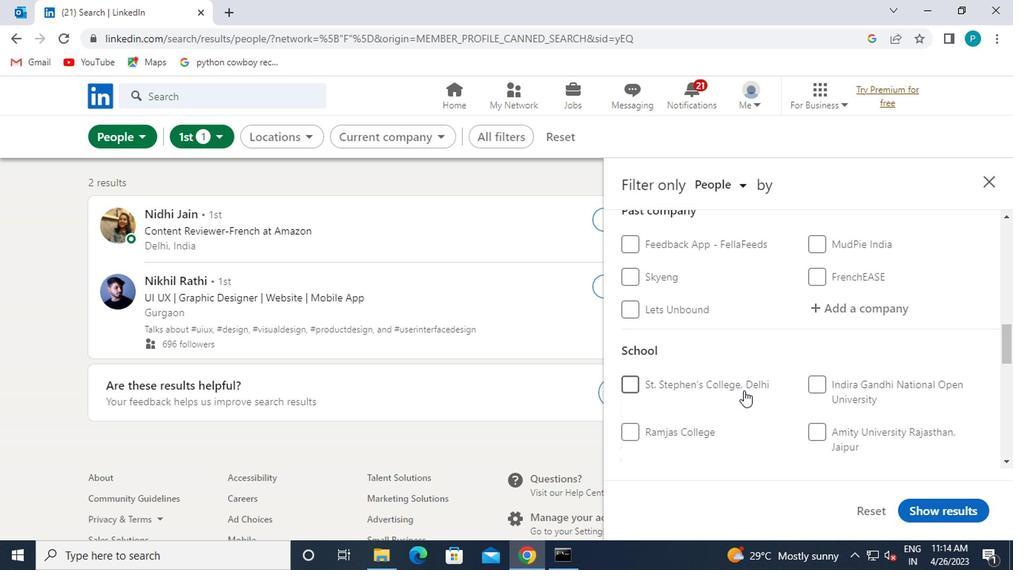 
Action: Mouse moved to (840, 410)
Screenshot: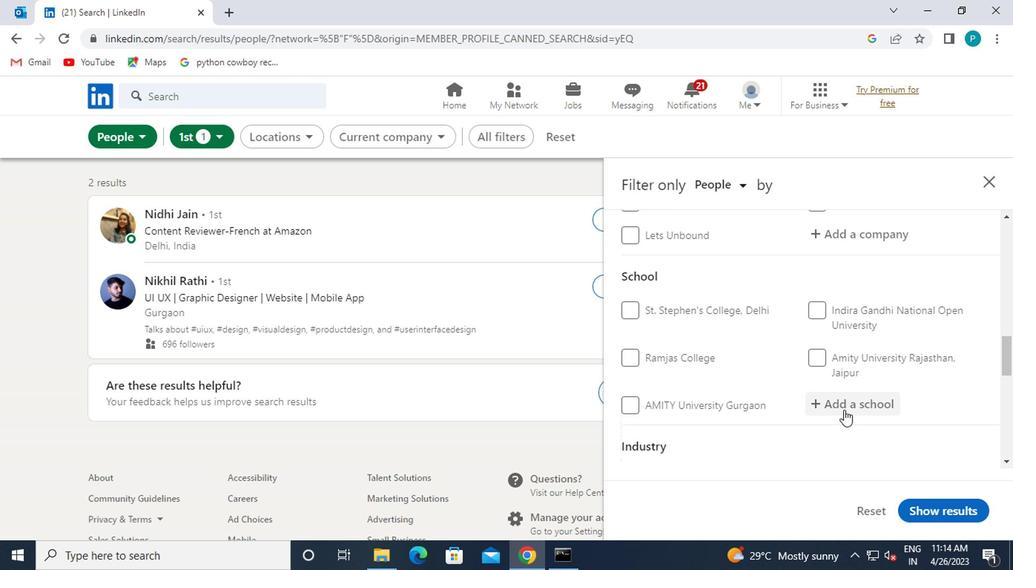 
Action: Mouse pressed left at (840, 410)
Screenshot: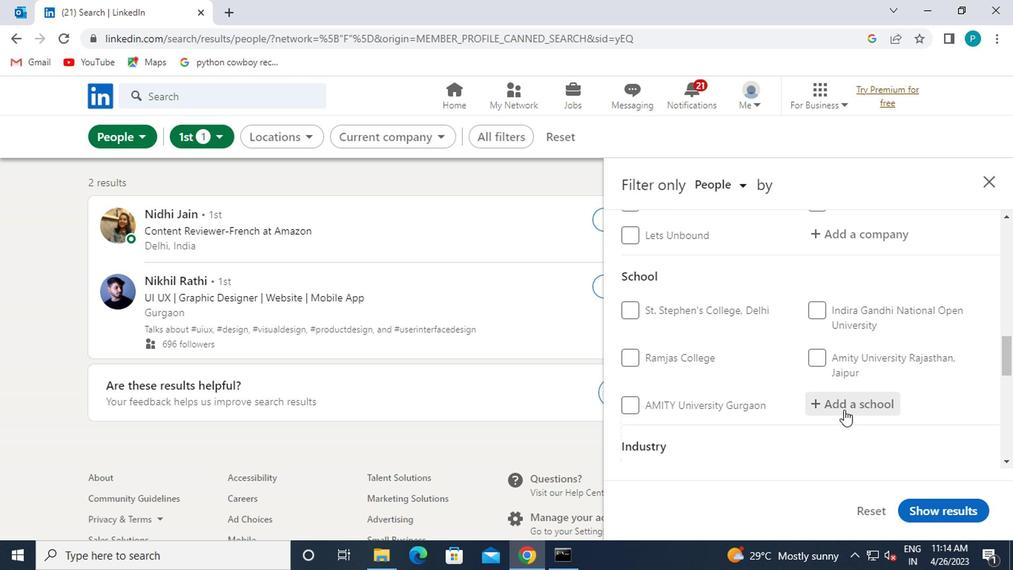 
Action: Mouse moved to (847, 405)
Screenshot: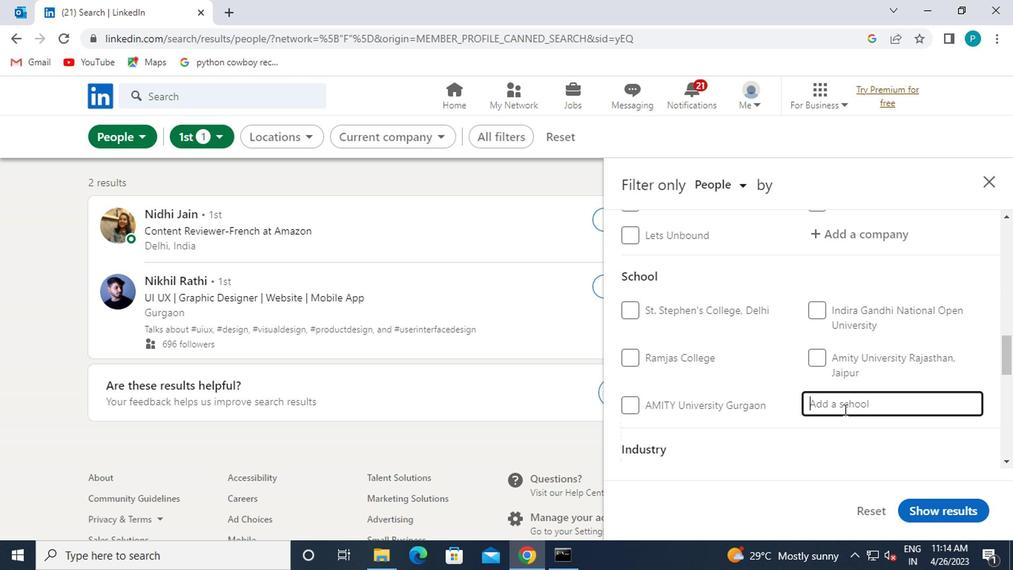 
Action: Key pressed <Key.caps_lock>A
Screenshot: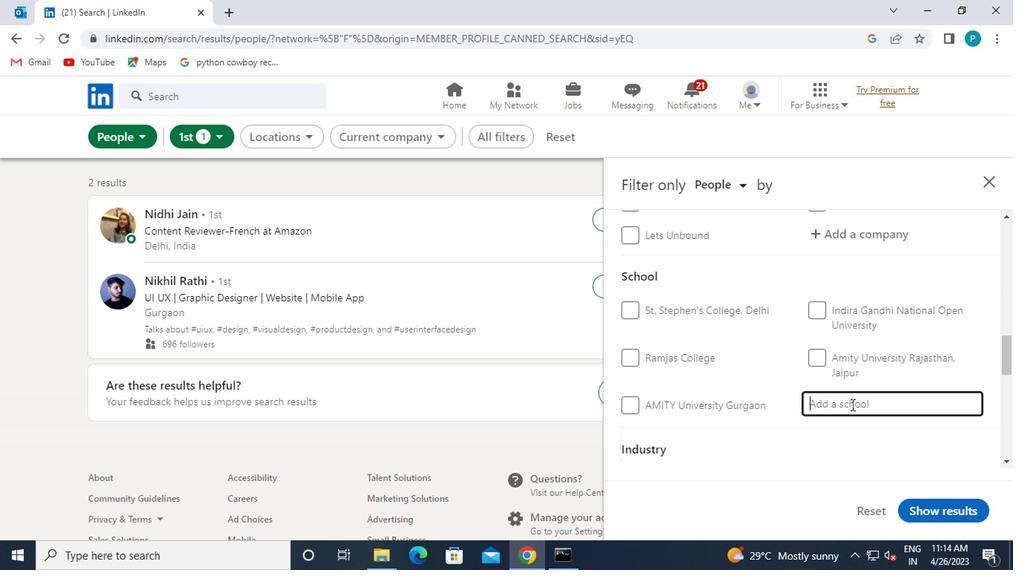 
Action: Mouse moved to (796, 308)
Screenshot: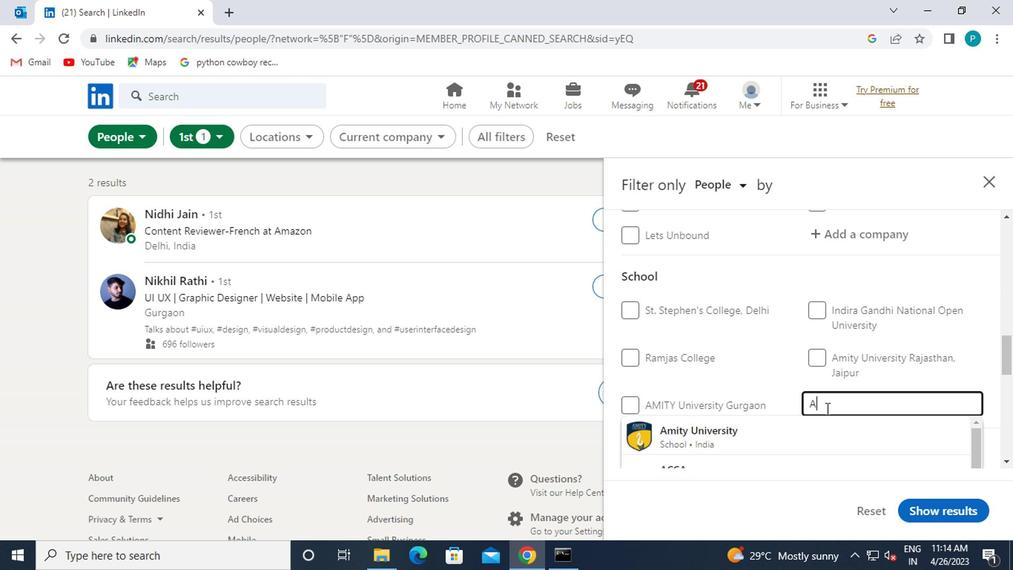
Action: Key pressed H
Screenshot: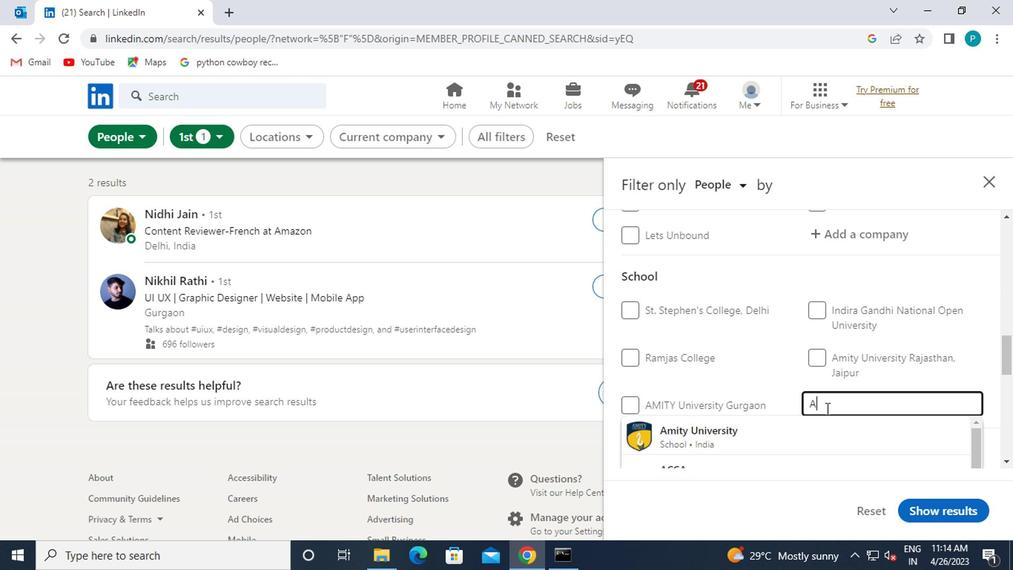 
Action: Mouse moved to (774, 302)
Screenshot: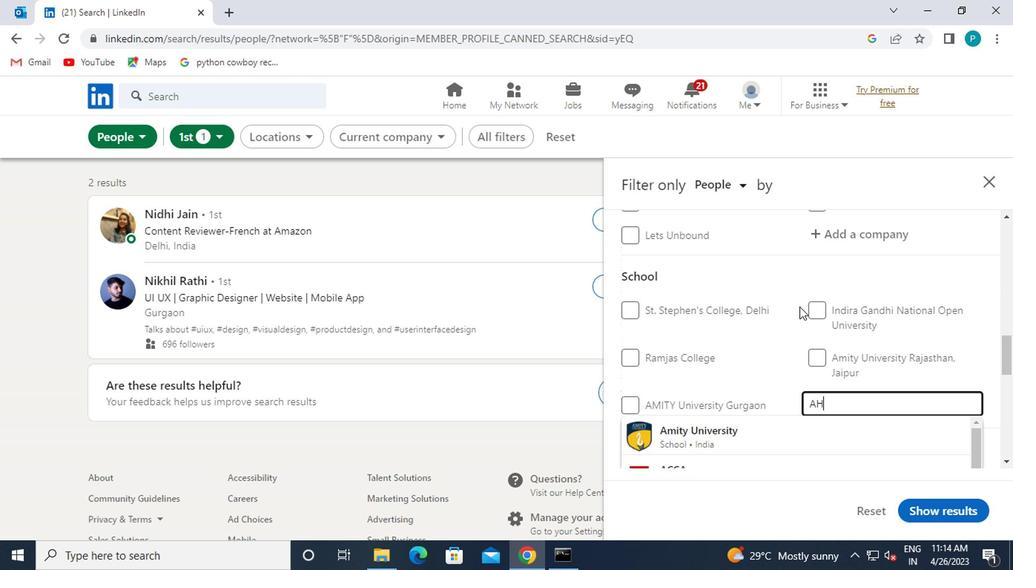 
Action: Key pressed E<Key.backspace>MEDABAD
Screenshot: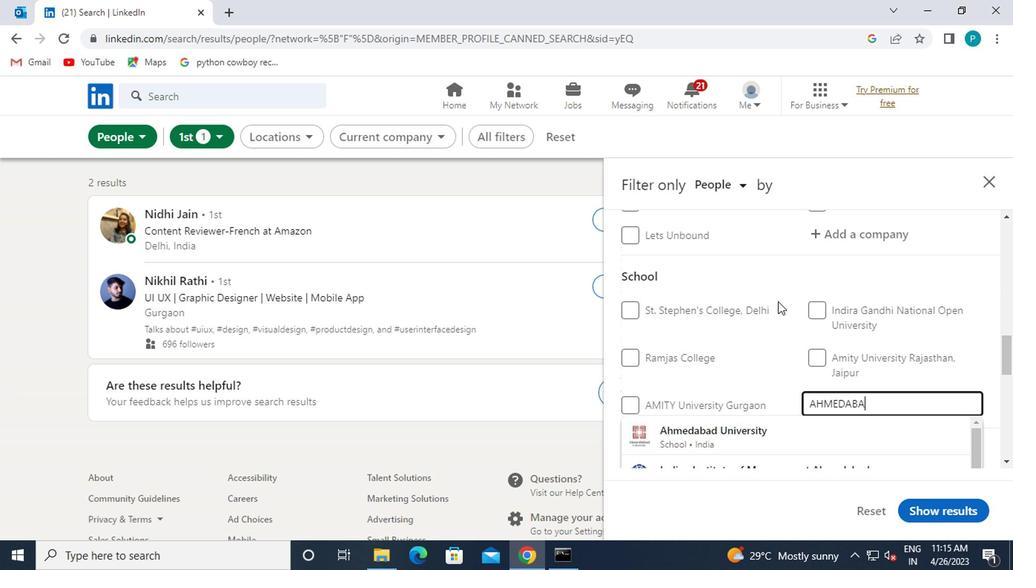 
Action: Mouse moved to (770, 407)
Screenshot: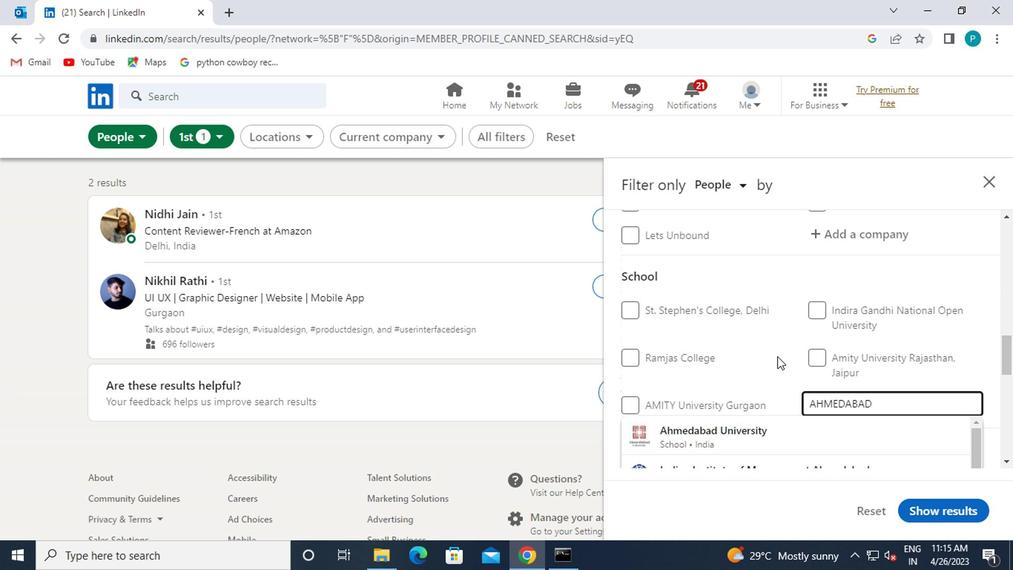 
Action: Mouse scrolled (770, 406) with delta (0, 0)
Screenshot: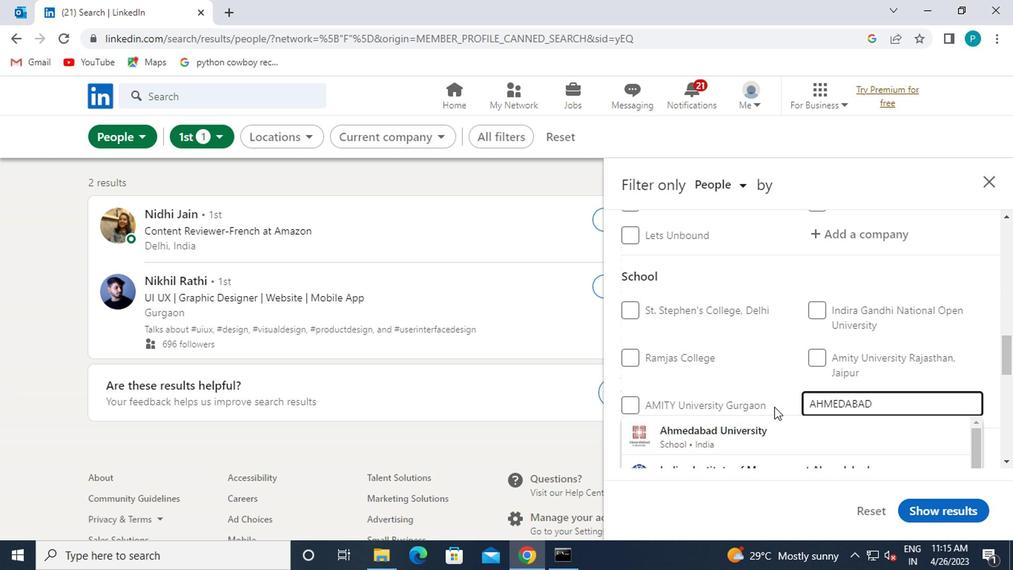 
Action: Mouse scrolled (770, 406) with delta (0, 0)
Screenshot: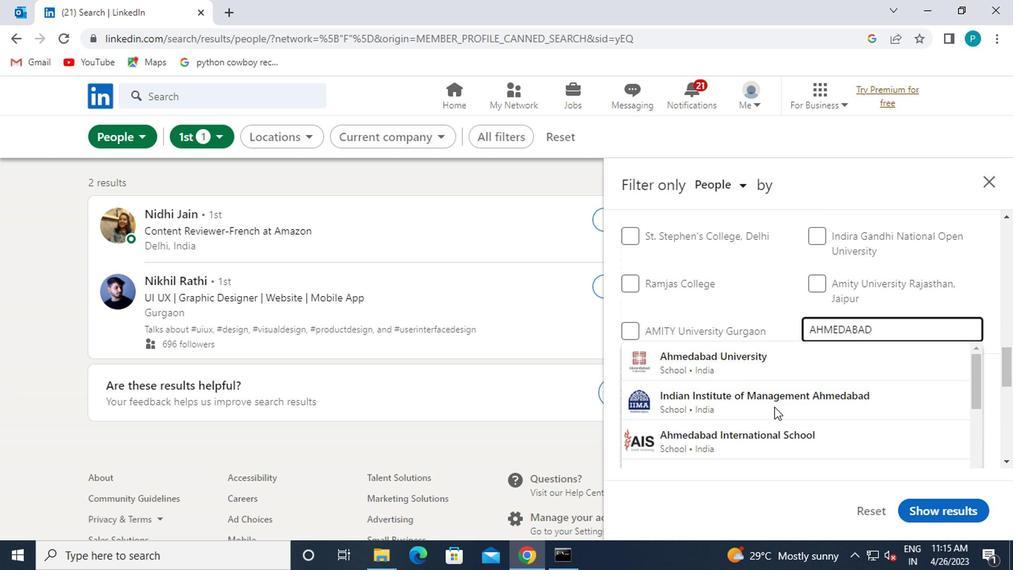 
Action: Mouse moved to (770, 436)
Screenshot: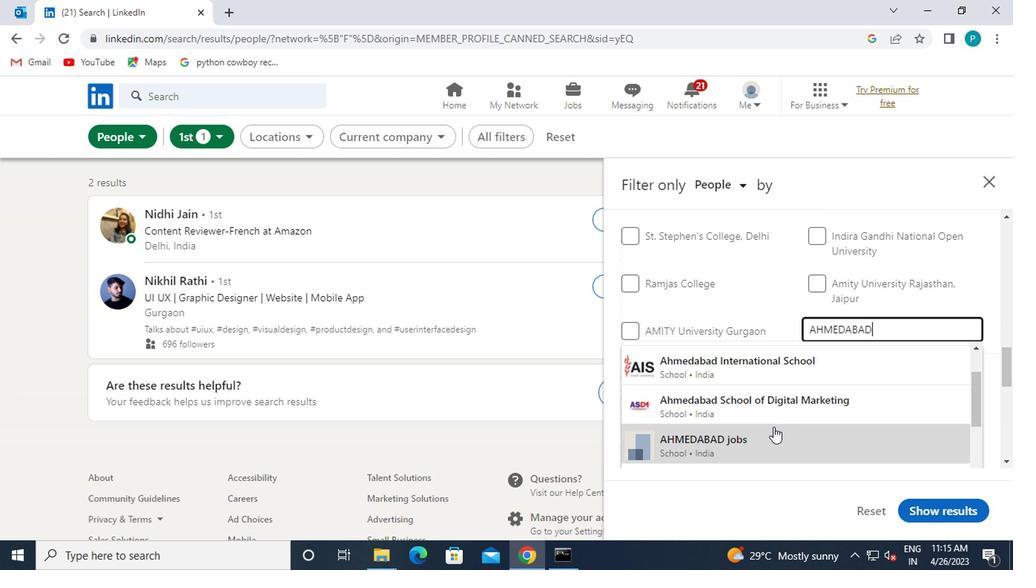
Action: Mouse pressed left at (770, 436)
Screenshot: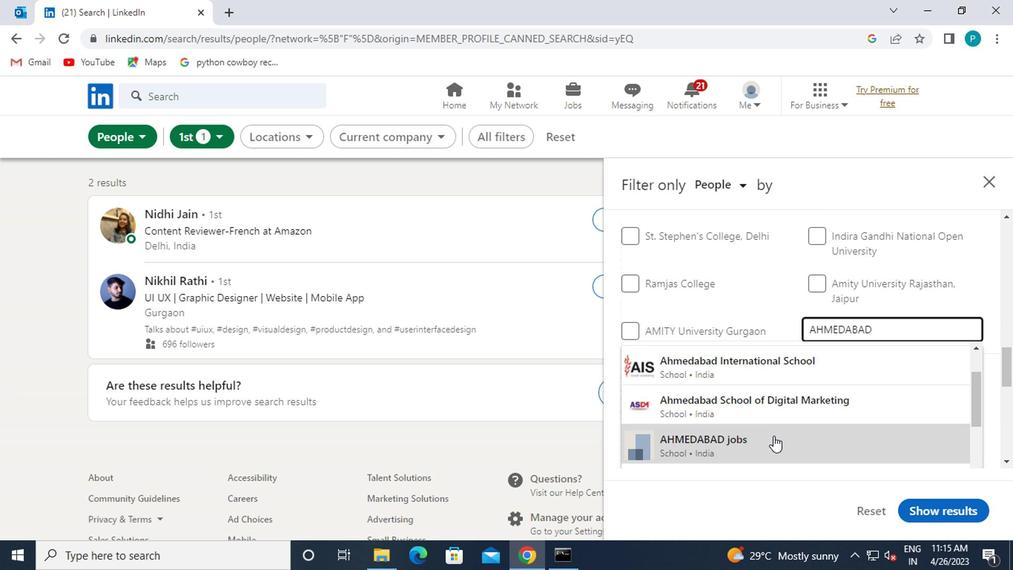 
Action: Mouse moved to (768, 428)
Screenshot: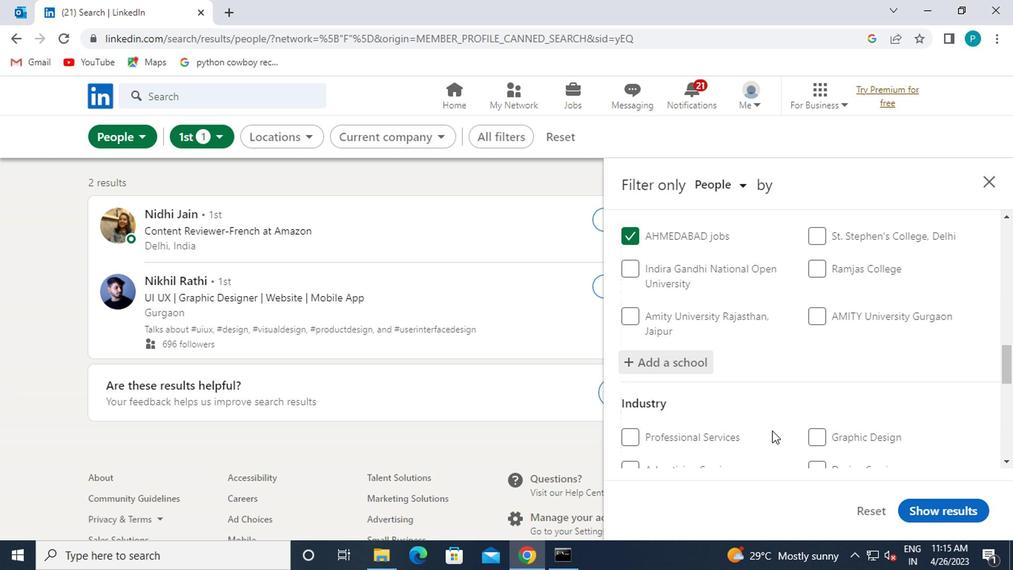 
Action: Mouse scrolled (768, 427) with delta (0, -1)
Screenshot: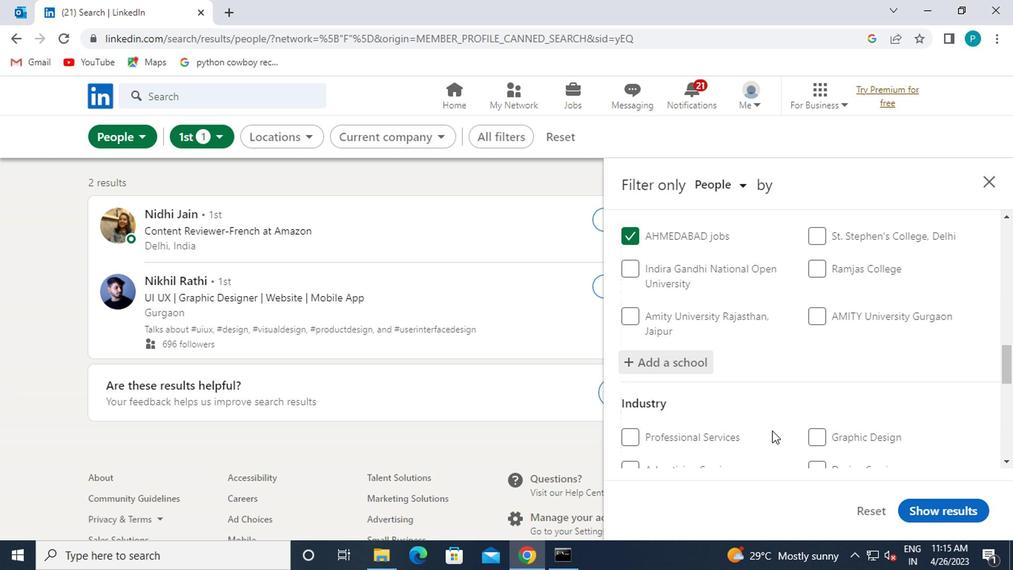 
Action: Mouse moved to (768, 427)
Screenshot: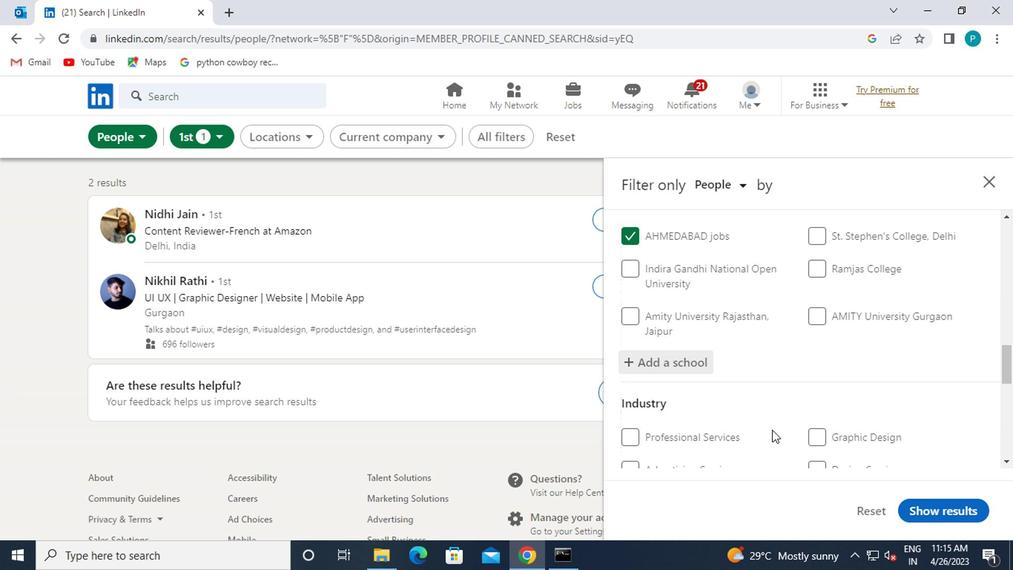 
Action: Mouse scrolled (768, 427) with delta (0, 0)
Screenshot: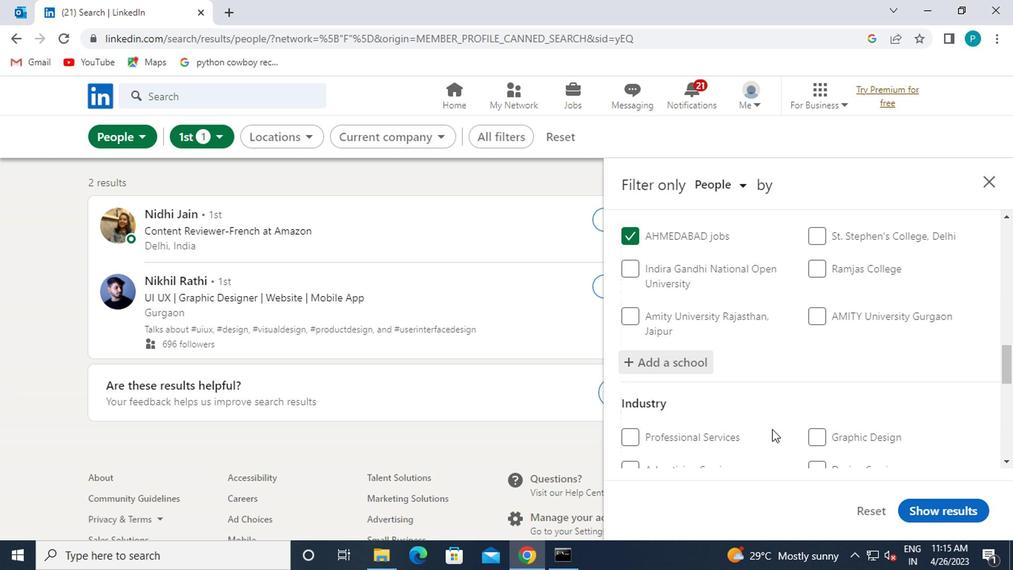 
Action: Mouse moved to (684, 366)
Screenshot: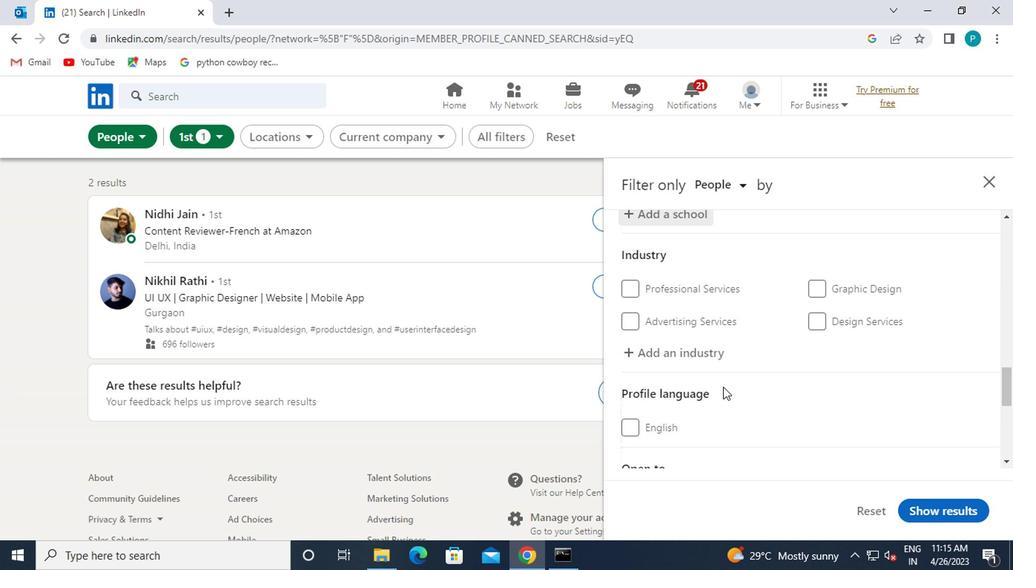 
Action: Mouse pressed left at (684, 366)
Screenshot: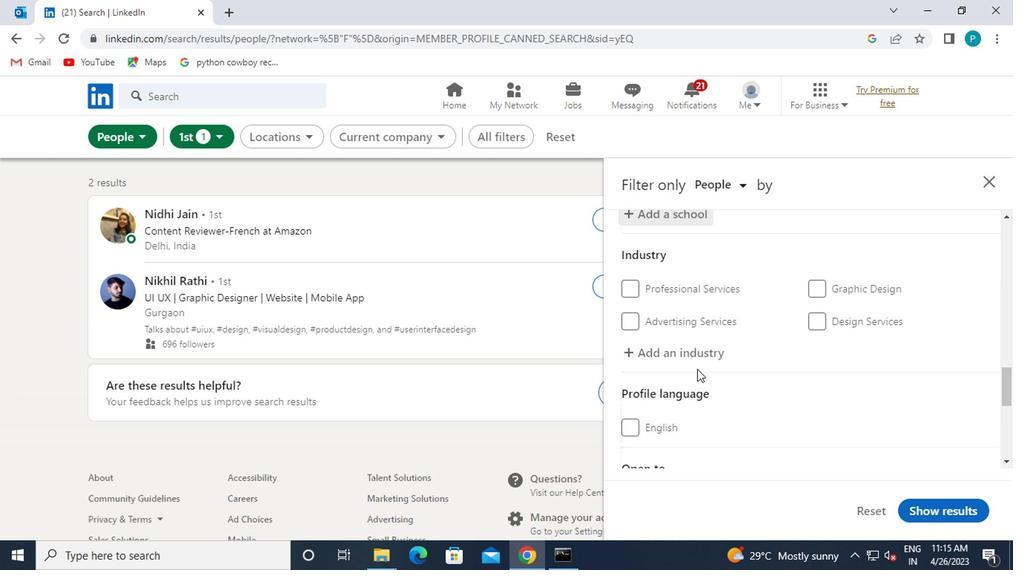 
Action: Mouse moved to (673, 346)
Screenshot: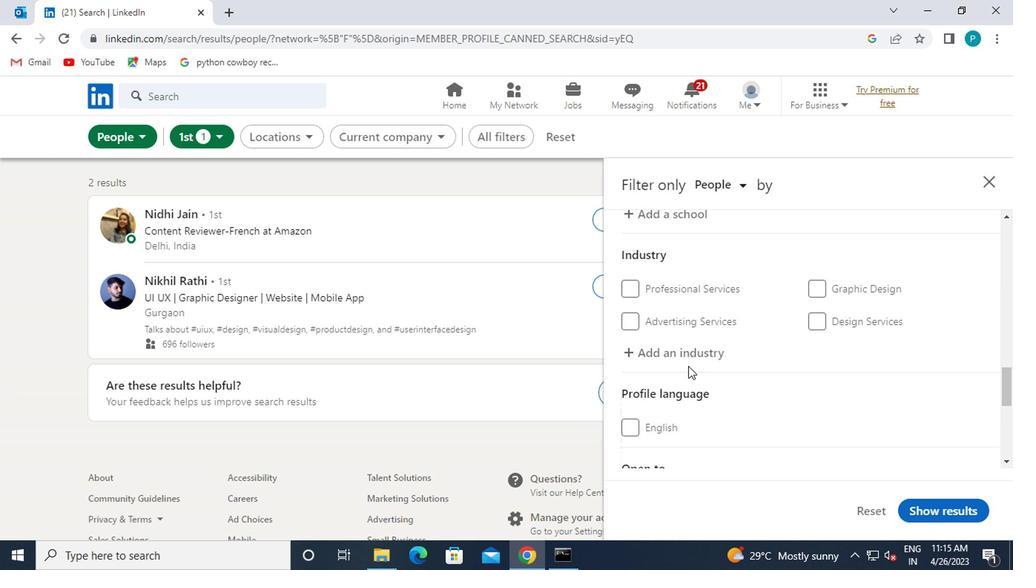 
Action: Mouse pressed left at (673, 346)
Screenshot: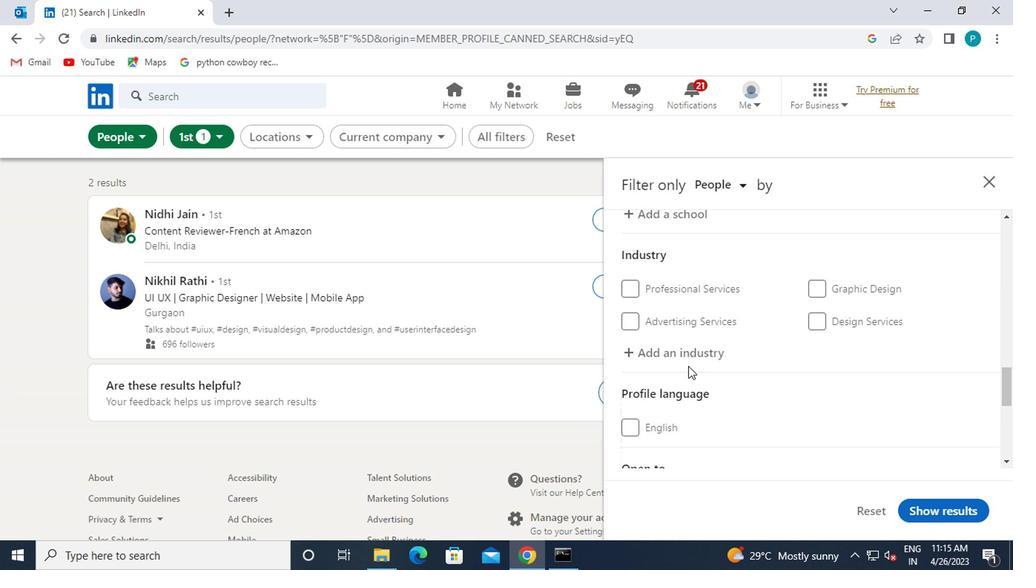 
Action: Mouse moved to (677, 350)
Screenshot: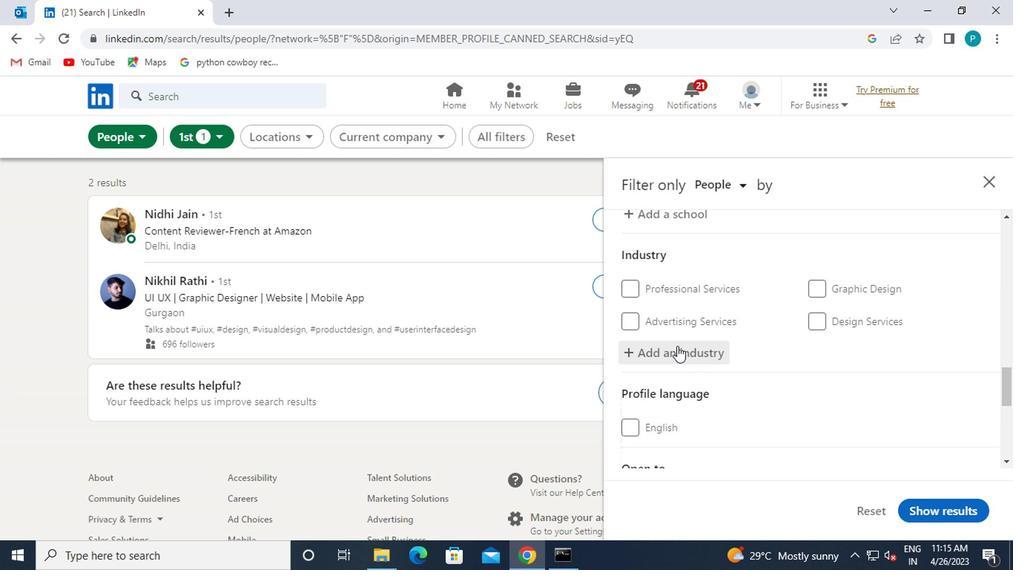 
Action: Key pressed <Key.caps_lock>C<Key.caps_lock><Key.backspace>C
Screenshot: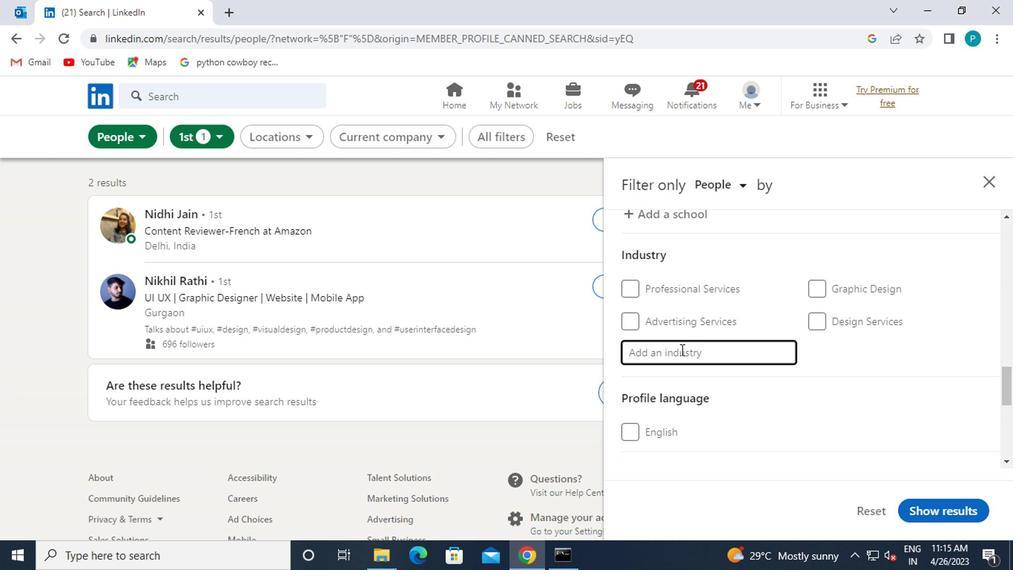 
Action: Mouse moved to (675, 348)
Screenshot: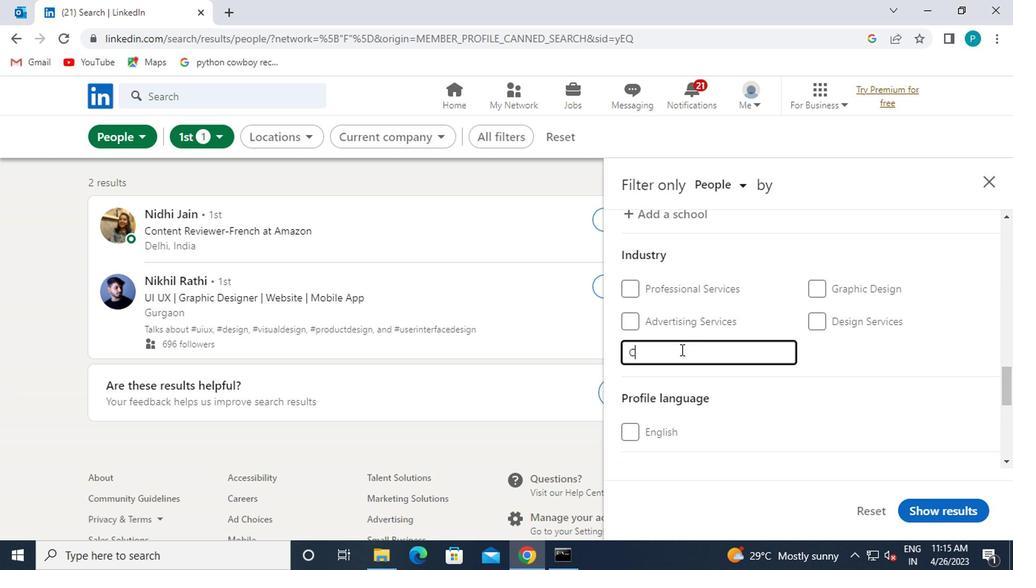 
Action: Key pressed <Key.caps_lock>
Screenshot: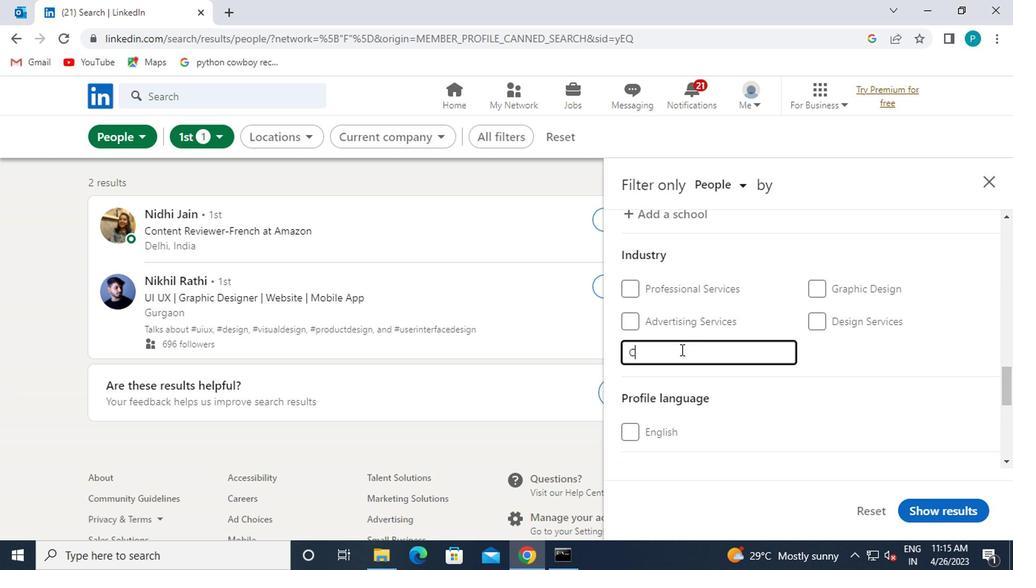 
Action: Mouse moved to (665, 339)
Screenshot: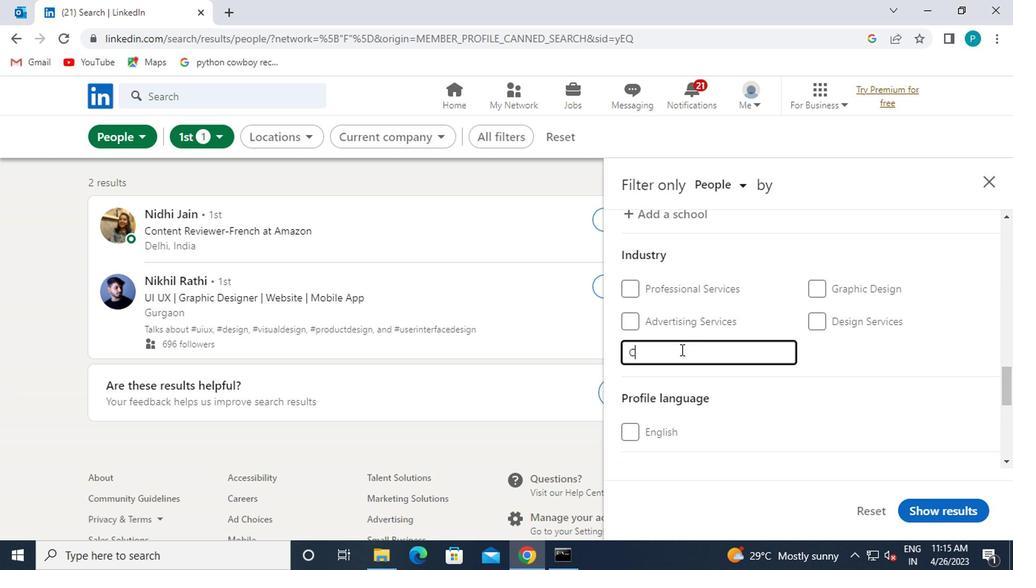 
Action: Key pressed OSMET
Screenshot: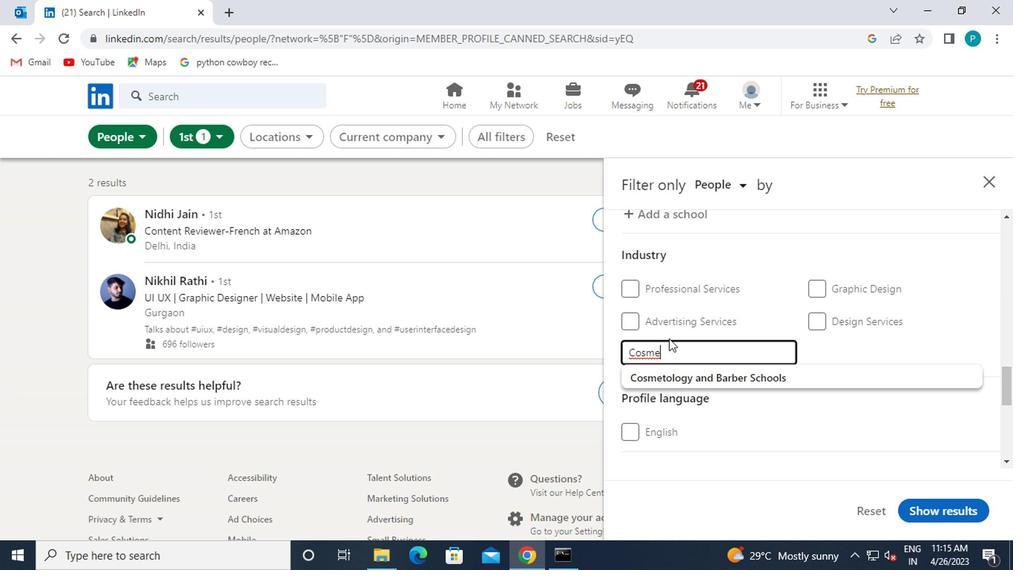 
Action: Mouse moved to (684, 382)
Screenshot: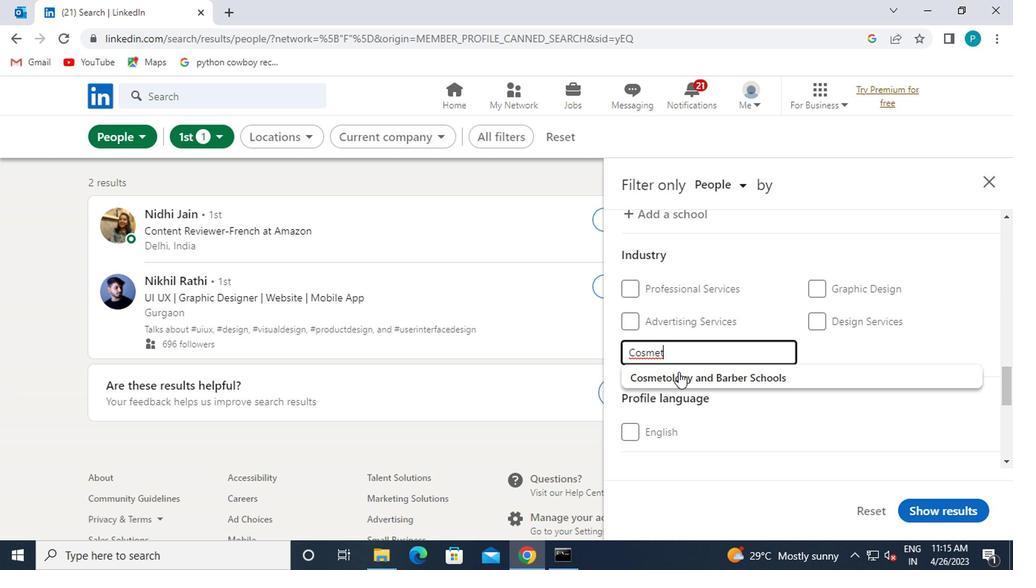 
Action: Mouse pressed left at (684, 382)
Screenshot: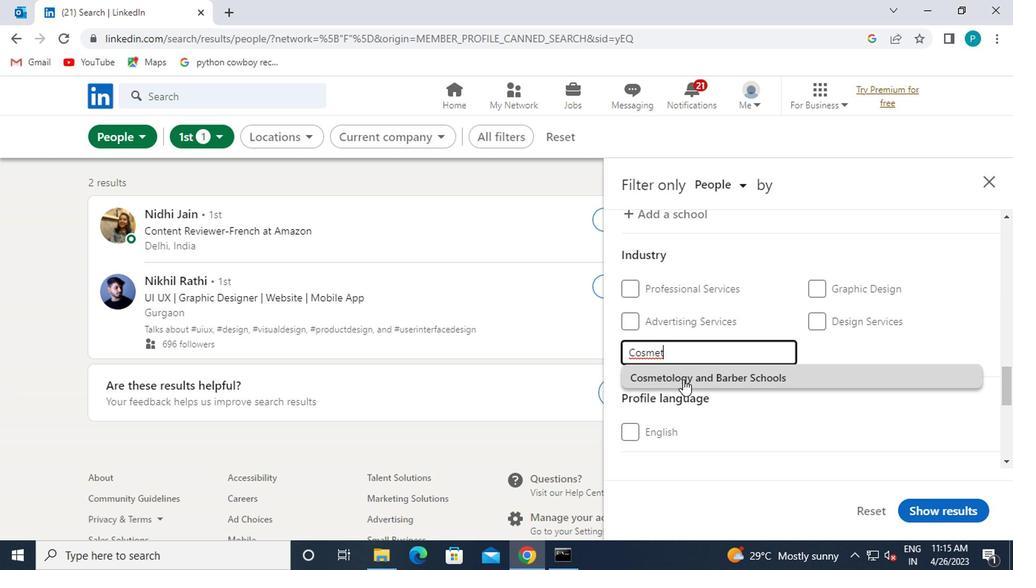 
Action: Mouse moved to (684, 382)
Screenshot: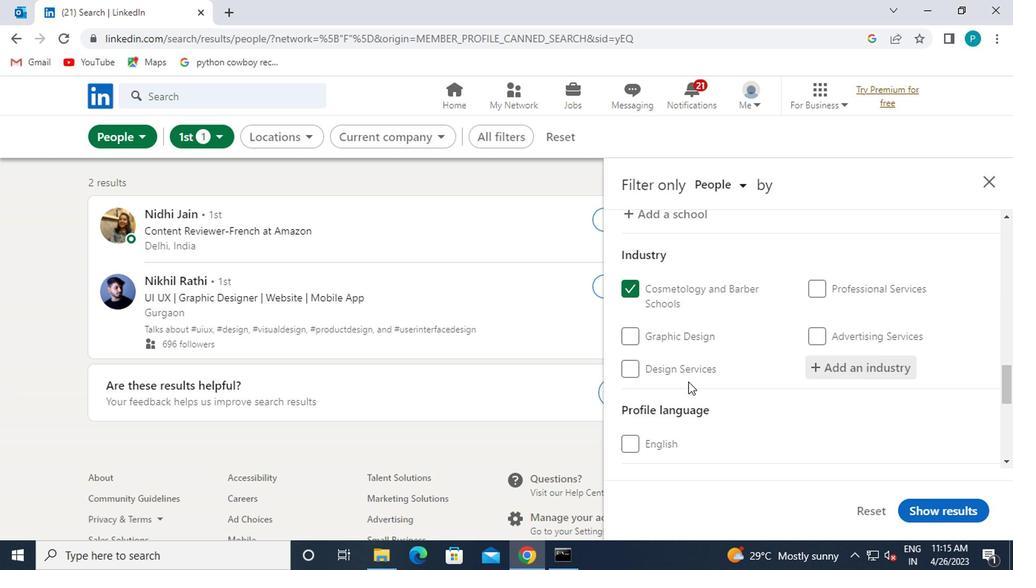 
Action: Mouse scrolled (684, 381) with delta (0, 0)
Screenshot: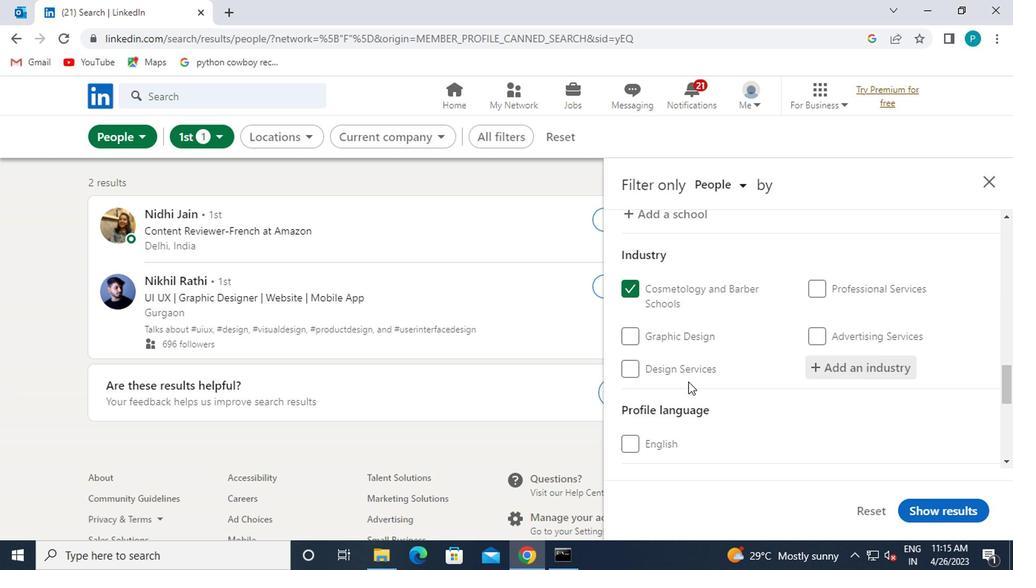 
Action: Mouse scrolled (684, 381) with delta (0, 0)
Screenshot: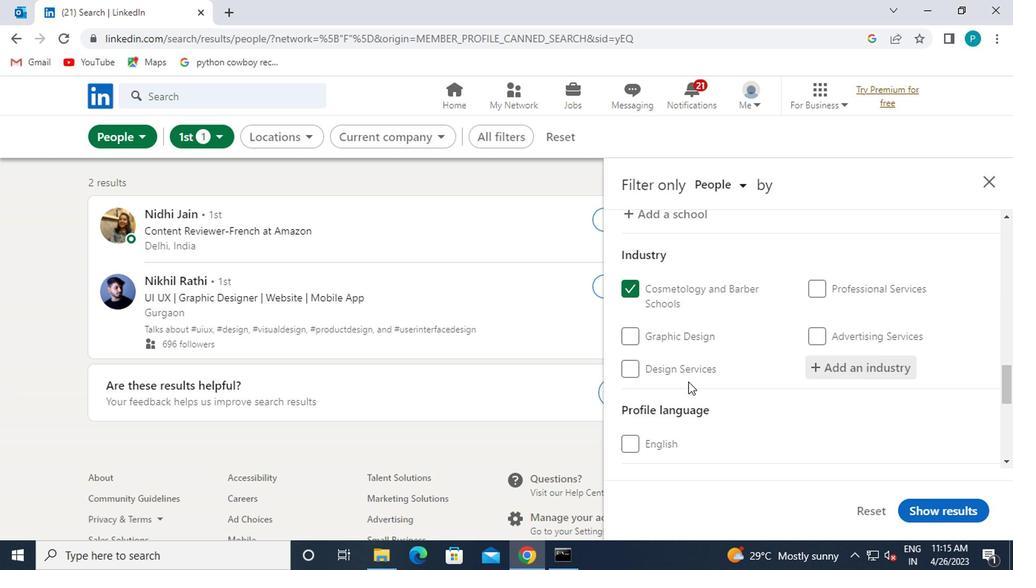 
Action: Mouse scrolled (684, 381) with delta (0, 0)
Screenshot: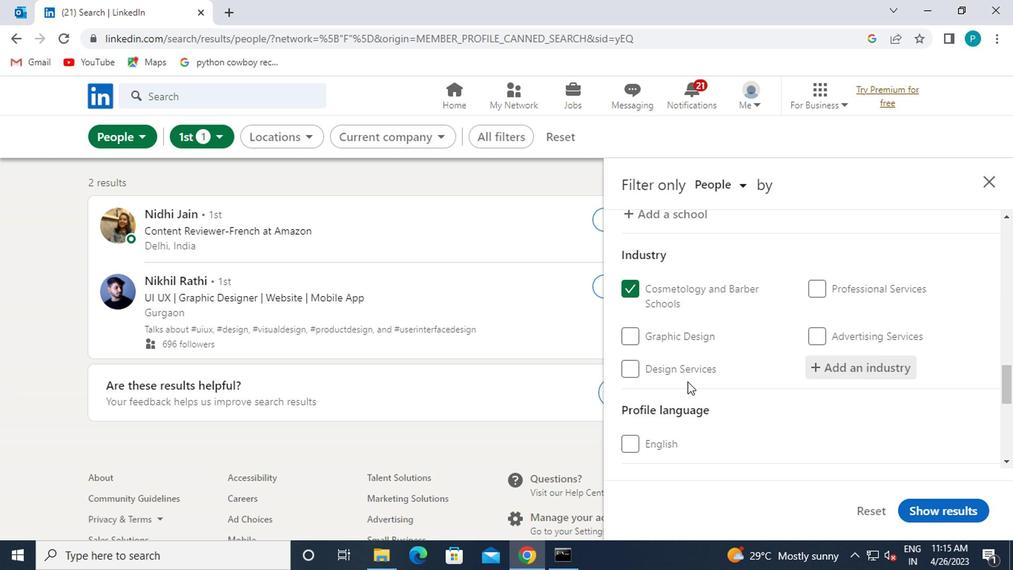 
Action: Mouse moved to (673, 380)
Screenshot: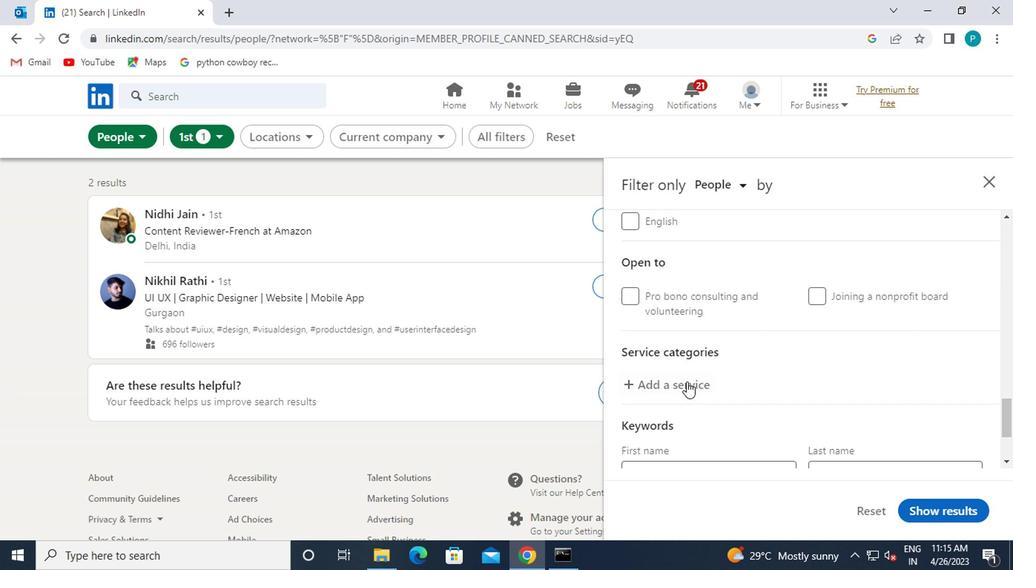 
Action: Mouse pressed left at (673, 380)
Screenshot: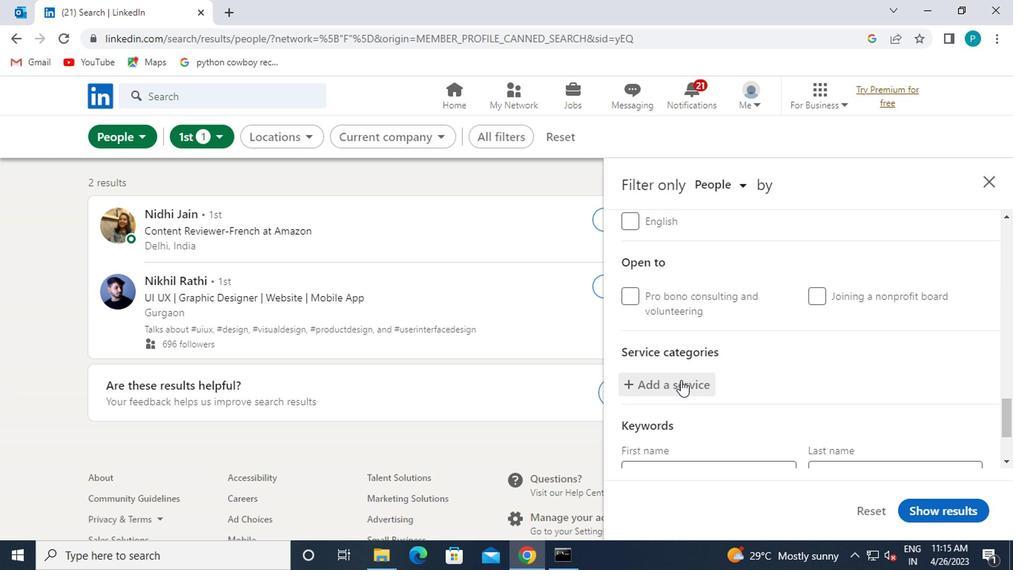 
Action: Key pressed WEALTH
Screenshot: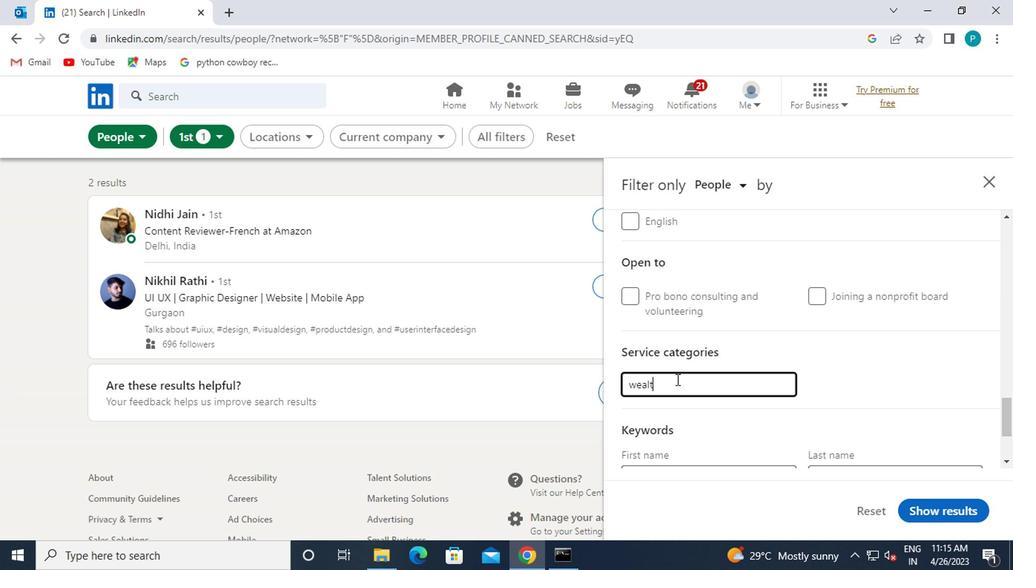 
Action: Mouse moved to (669, 387)
Screenshot: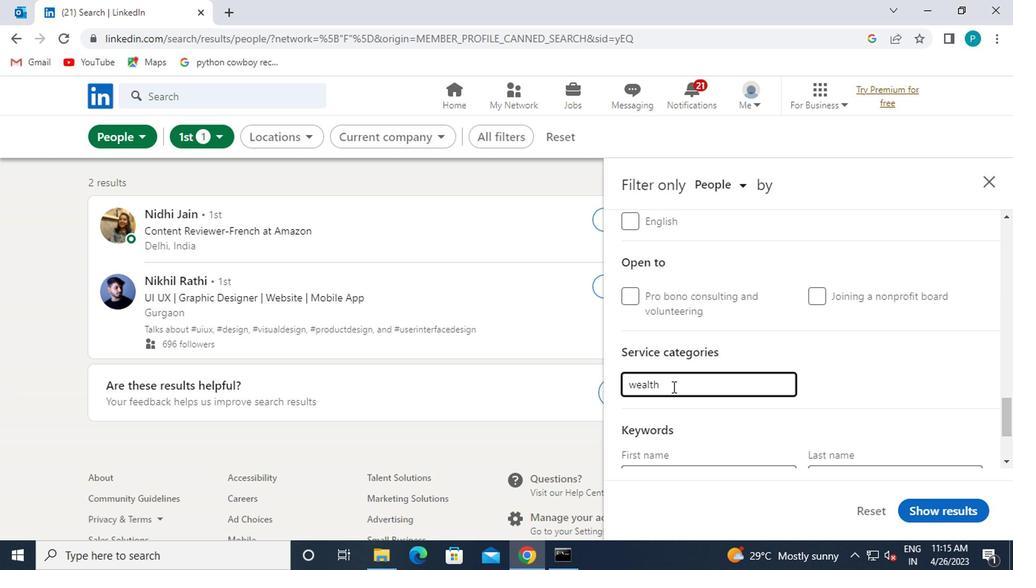 
Action: Key pressed M<Key.backspace><Key.space>MAN
Screenshot: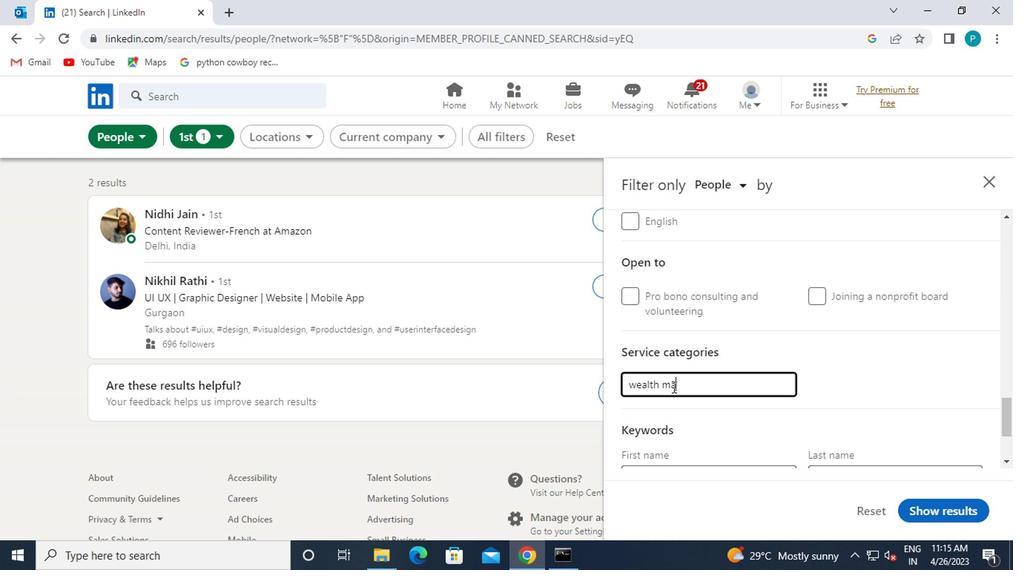 
Action: Mouse moved to (656, 375)
Screenshot: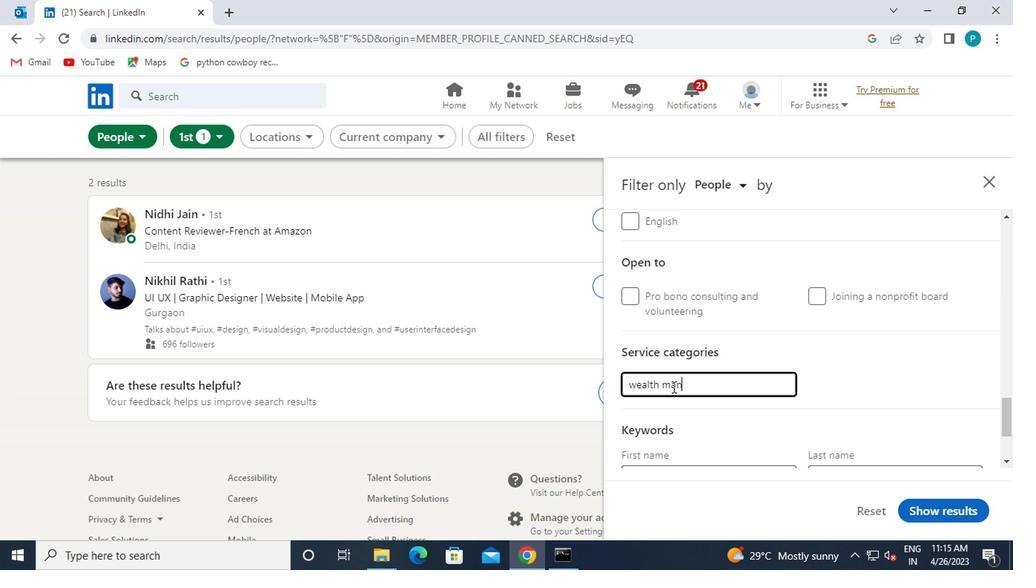 
Action: Key pressed A
Screenshot: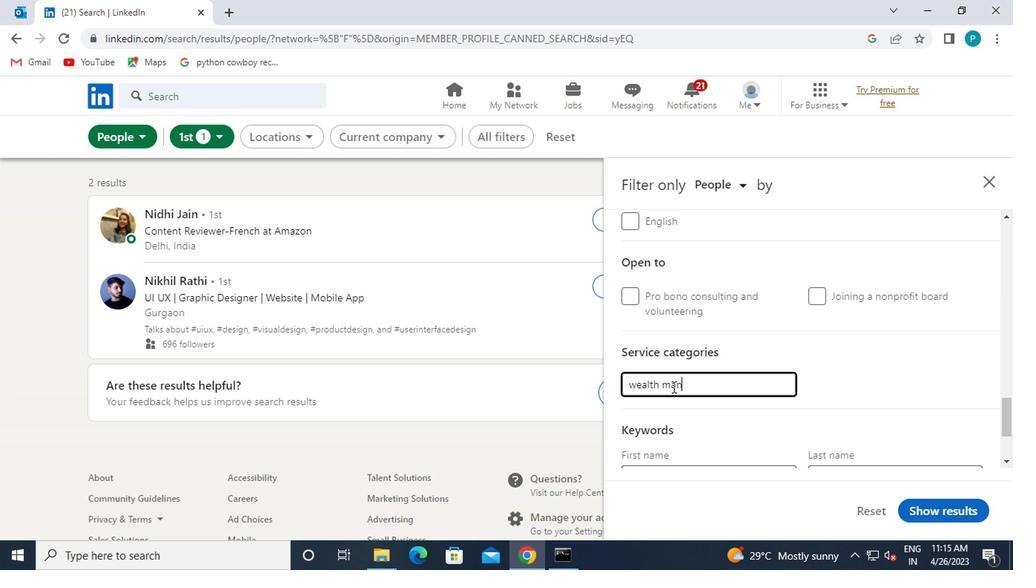
Action: Mouse moved to (655, 374)
Screenshot: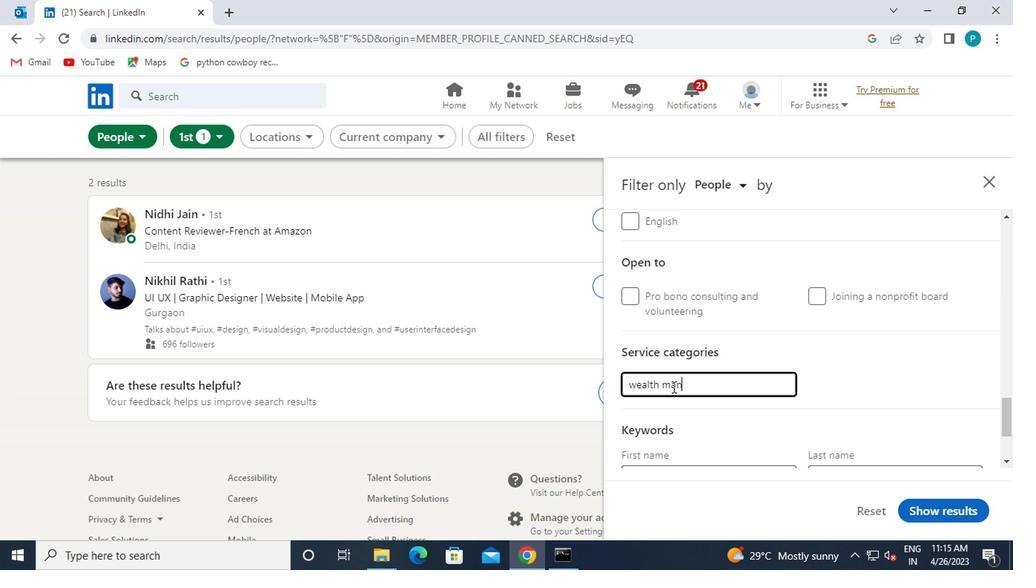 
Action: Key pressed G
Screenshot: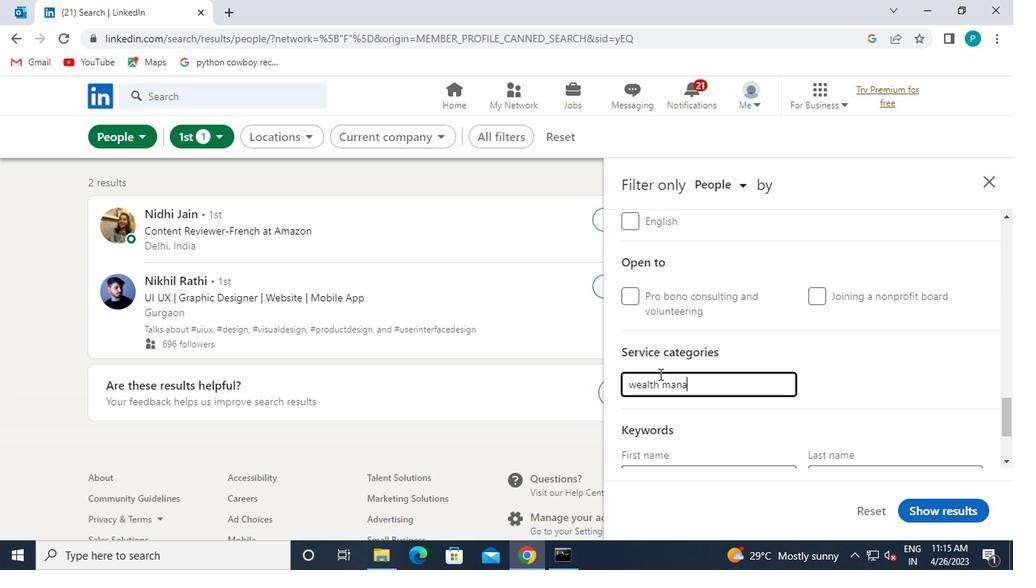 
Action: Mouse moved to (652, 372)
Screenshot: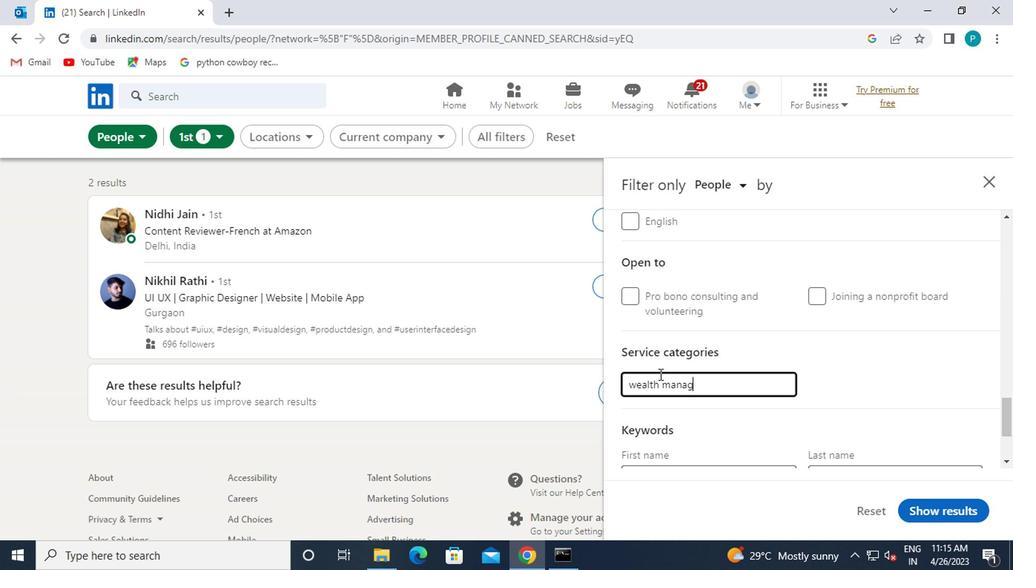 
Action: Key pressed EMA<Key.backspace>ENT
Screenshot: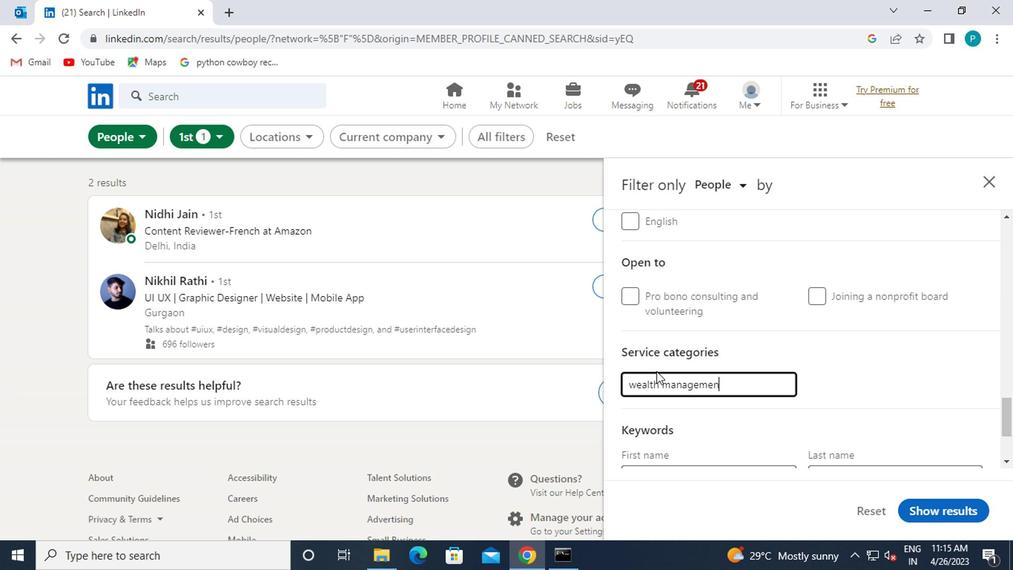 
Action: Mouse moved to (790, 421)
Screenshot: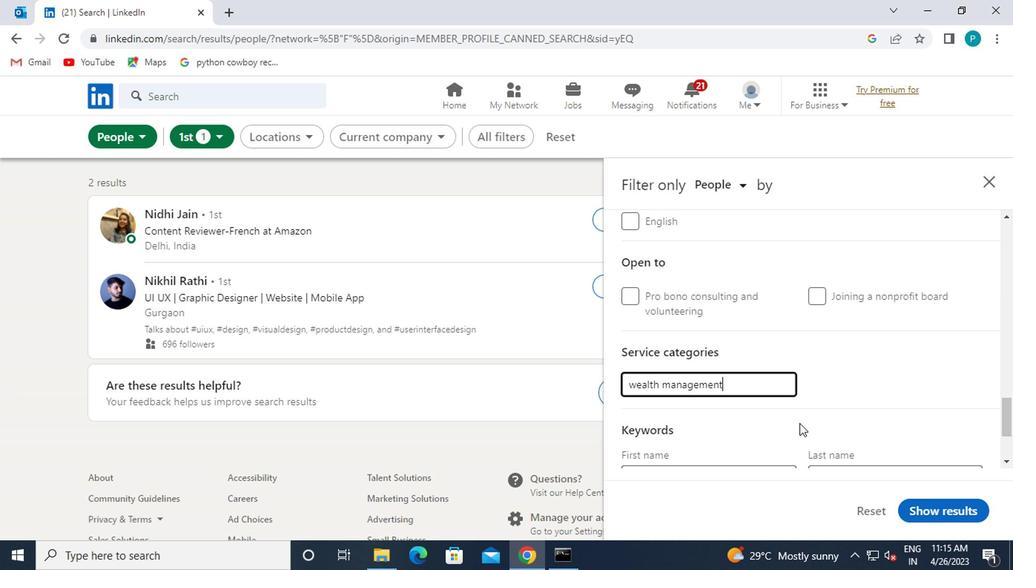 
Action: Mouse scrolled (790, 420) with delta (0, -1)
Screenshot: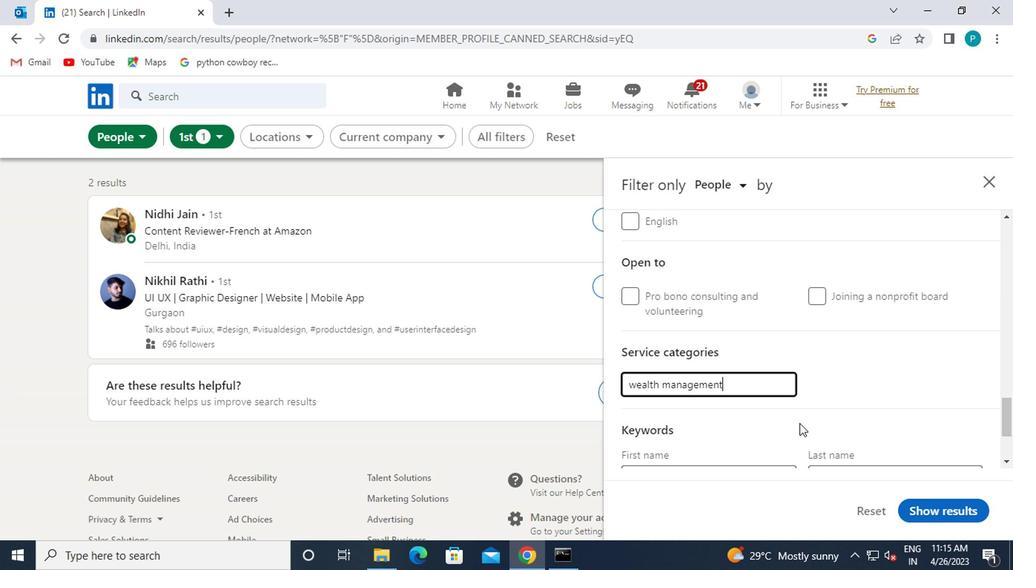 
Action: Mouse moved to (789, 421)
Screenshot: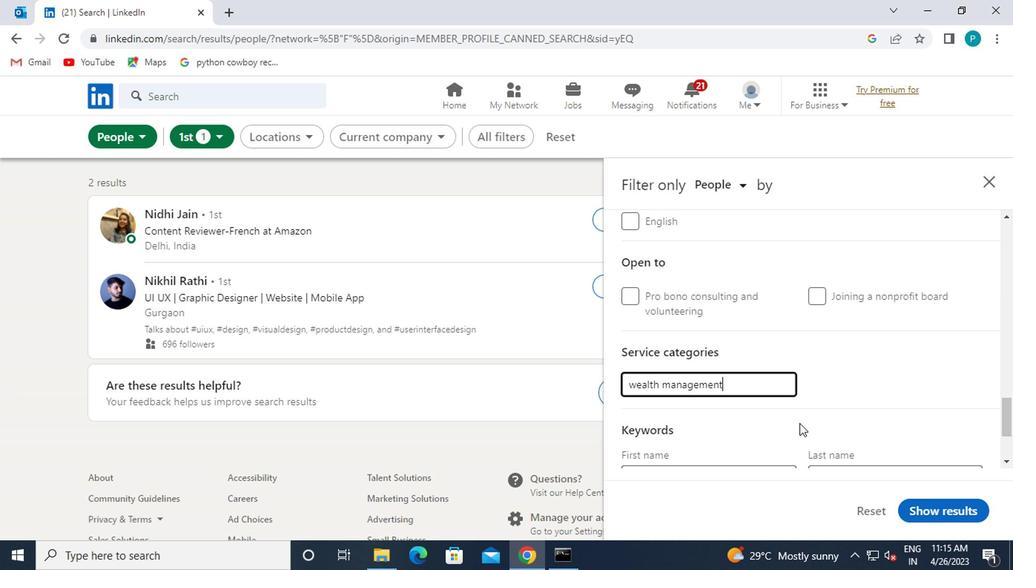 
Action: Mouse scrolled (789, 420) with delta (0, -1)
Screenshot: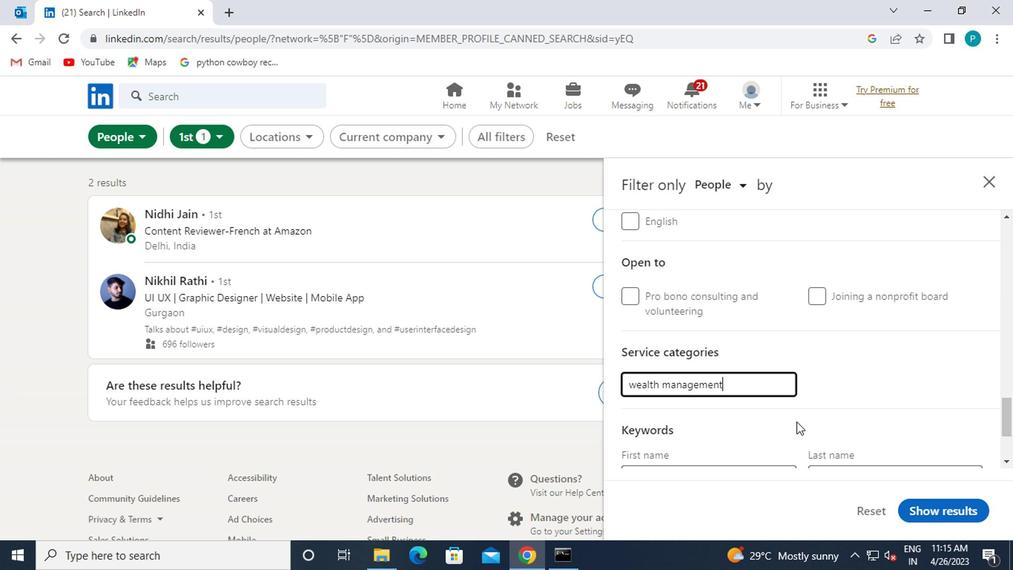 
Action: Mouse moved to (657, 405)
Screenshot: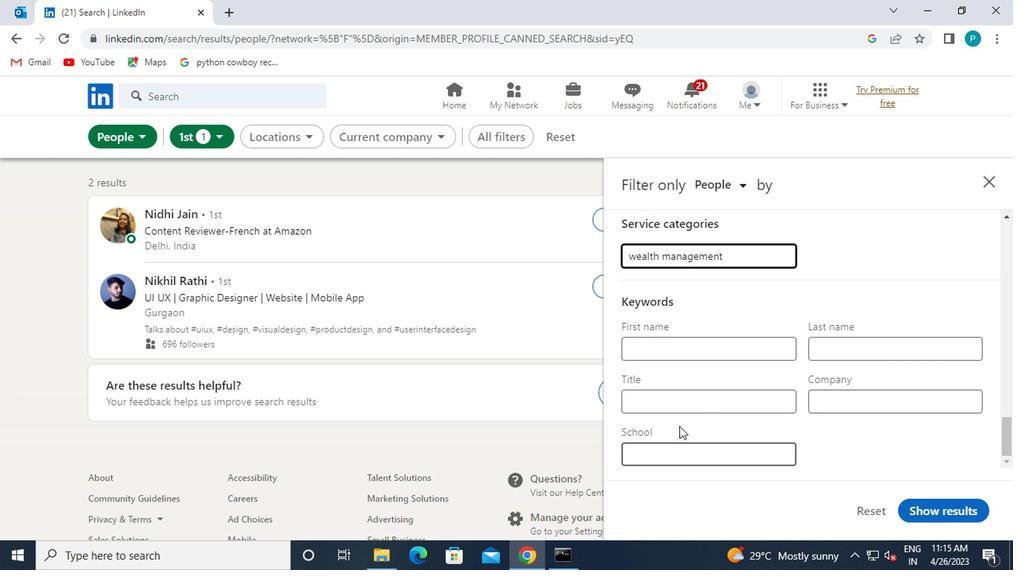 
Action: Mouse pressed left at (657, 405)
Screenshot: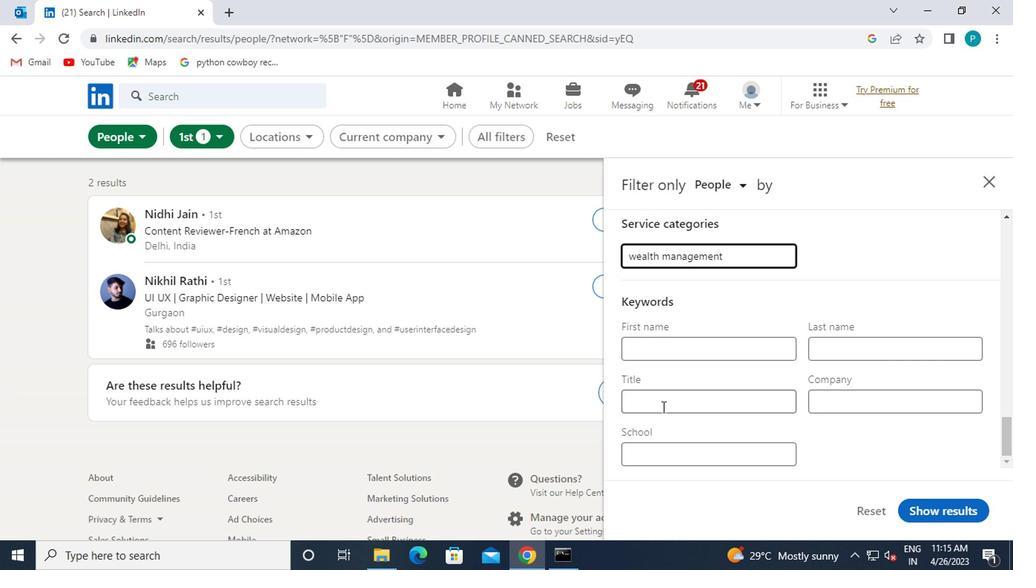 
Action: Mouse moved to (625, 359)
Screenshot: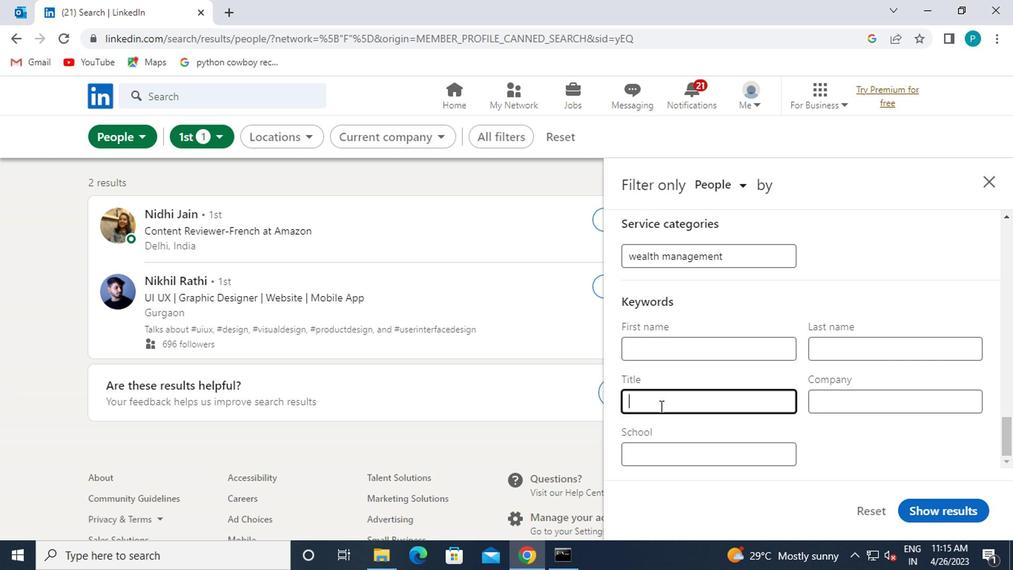 
Action: Key pressed <Key.caps_lock>
Screenshot: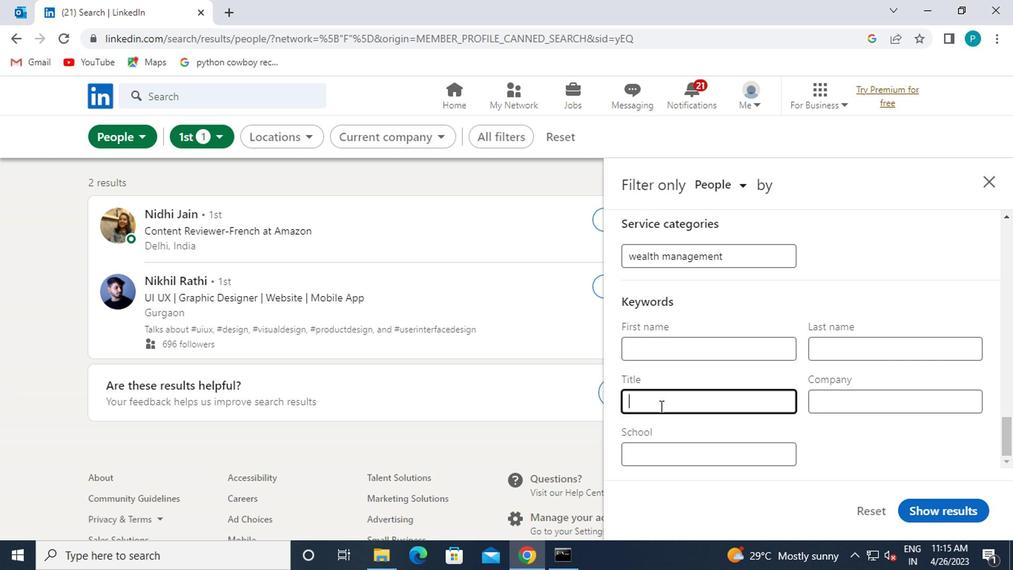 
Action: Mouse moved to (608, 334)
Screenshot: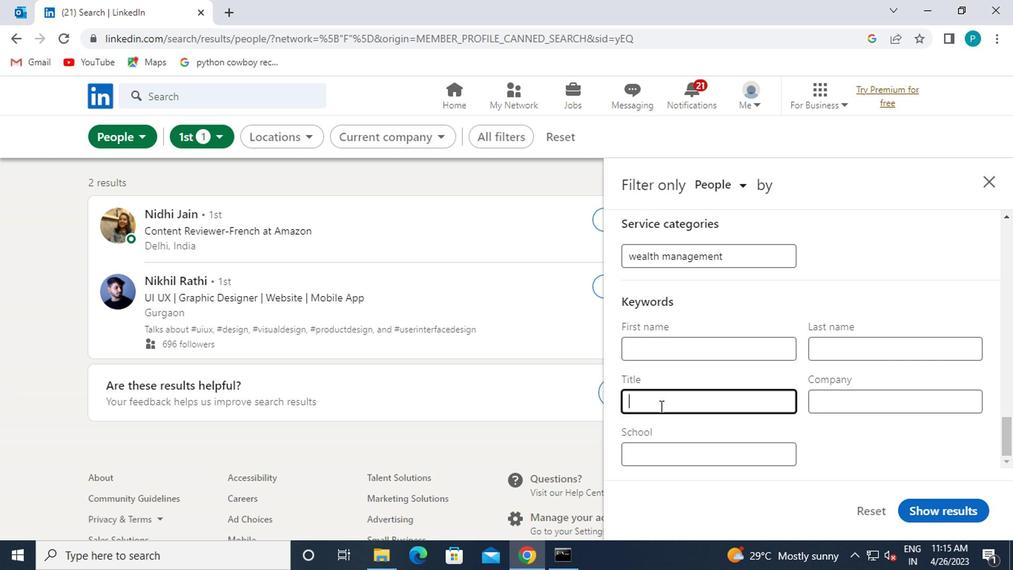 
Action: Key pressed O<Key.caps_lock>FFO<Key.backspace>ICE<Key.space><Key.caps_lock>M<Key.caps_lock>ANAGER
Screenshot: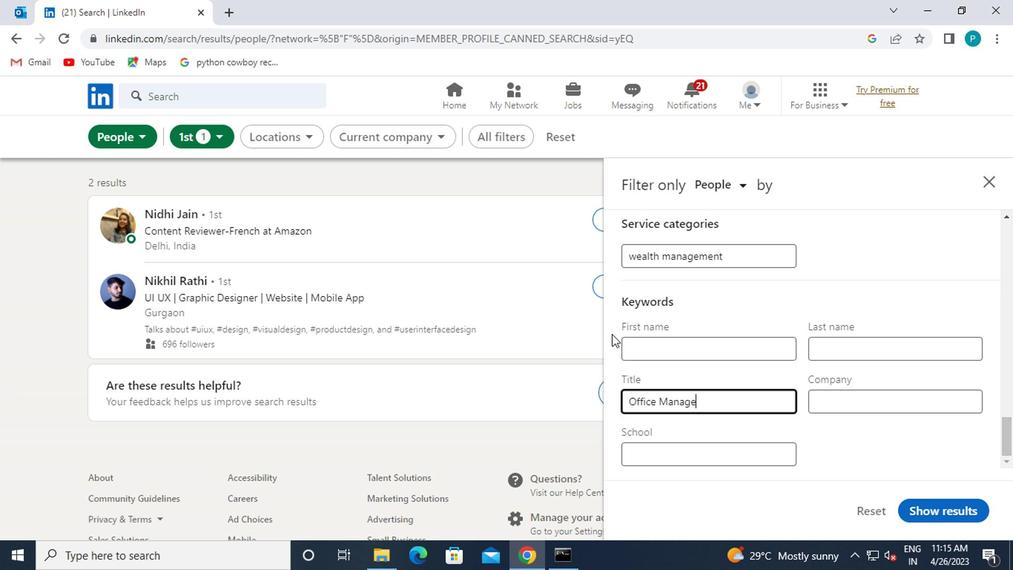 
Action: Mouse moved to (938, 515)
Screenshot: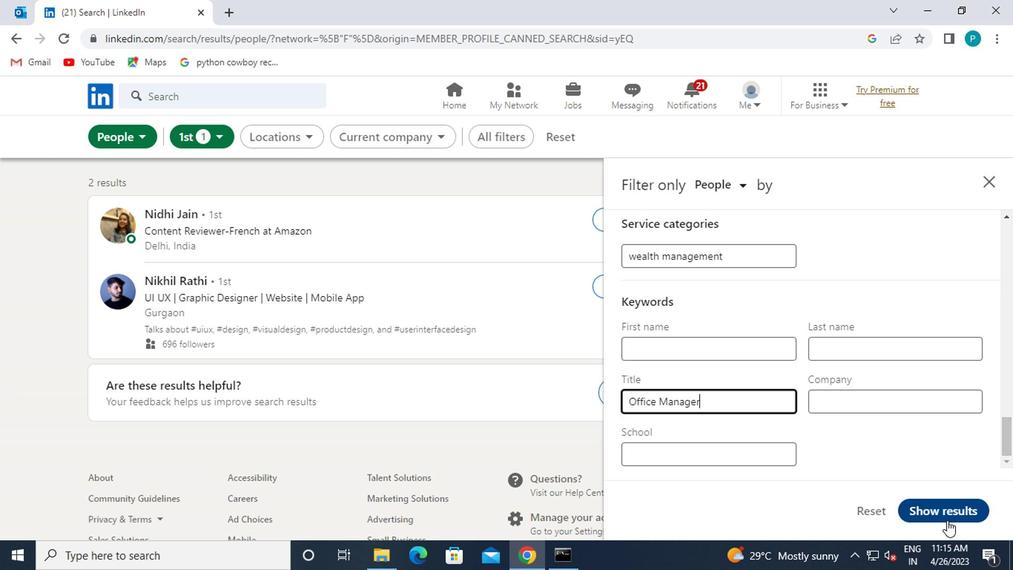 
Action: Mouse pressed left at (938, 515)
Screenshot: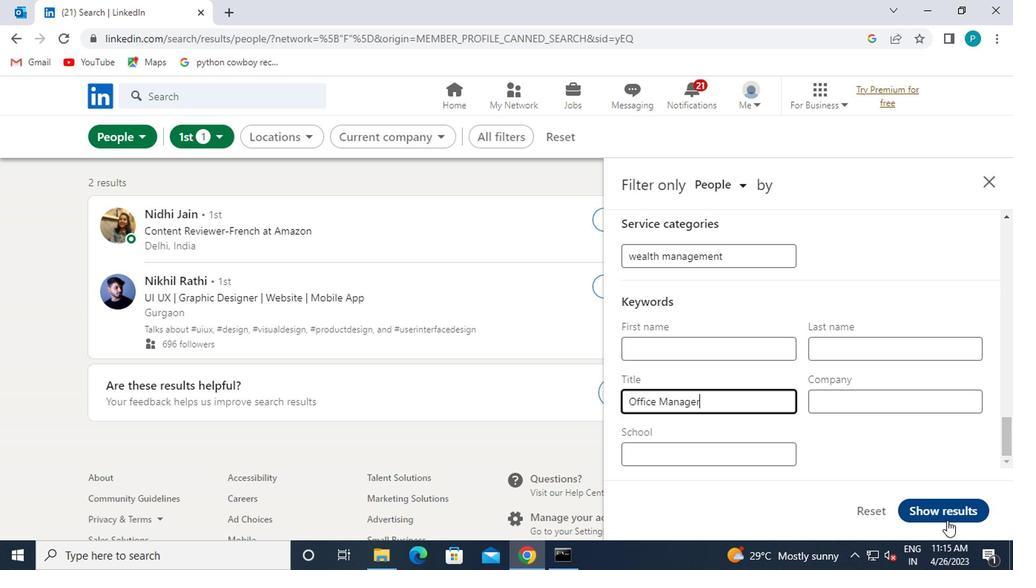 
